 Task: Create a board button that moves each card to list "Trello first" on board "Progress report" and set the due now.
Action: Mouse moved to (1274, 78)
Screenshot: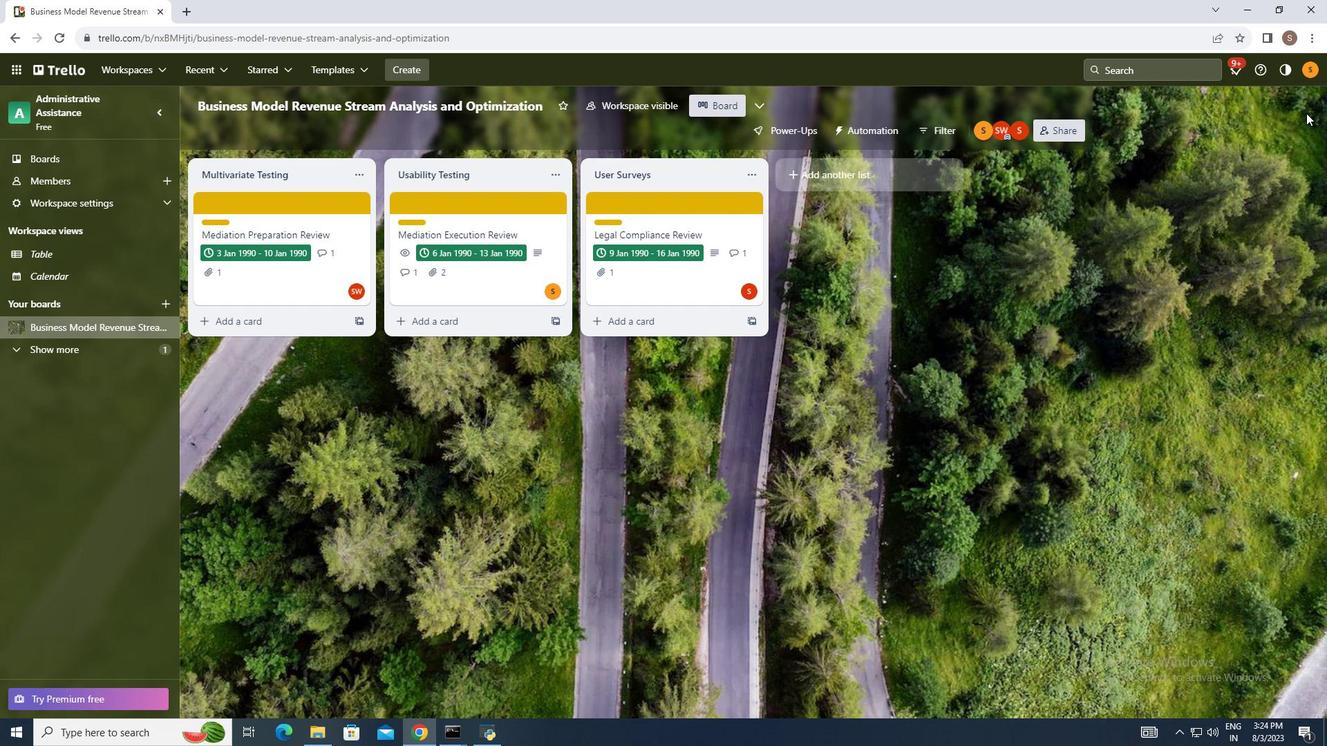 
Action: Mouse pressed left at (1274, 78)
Screenshot: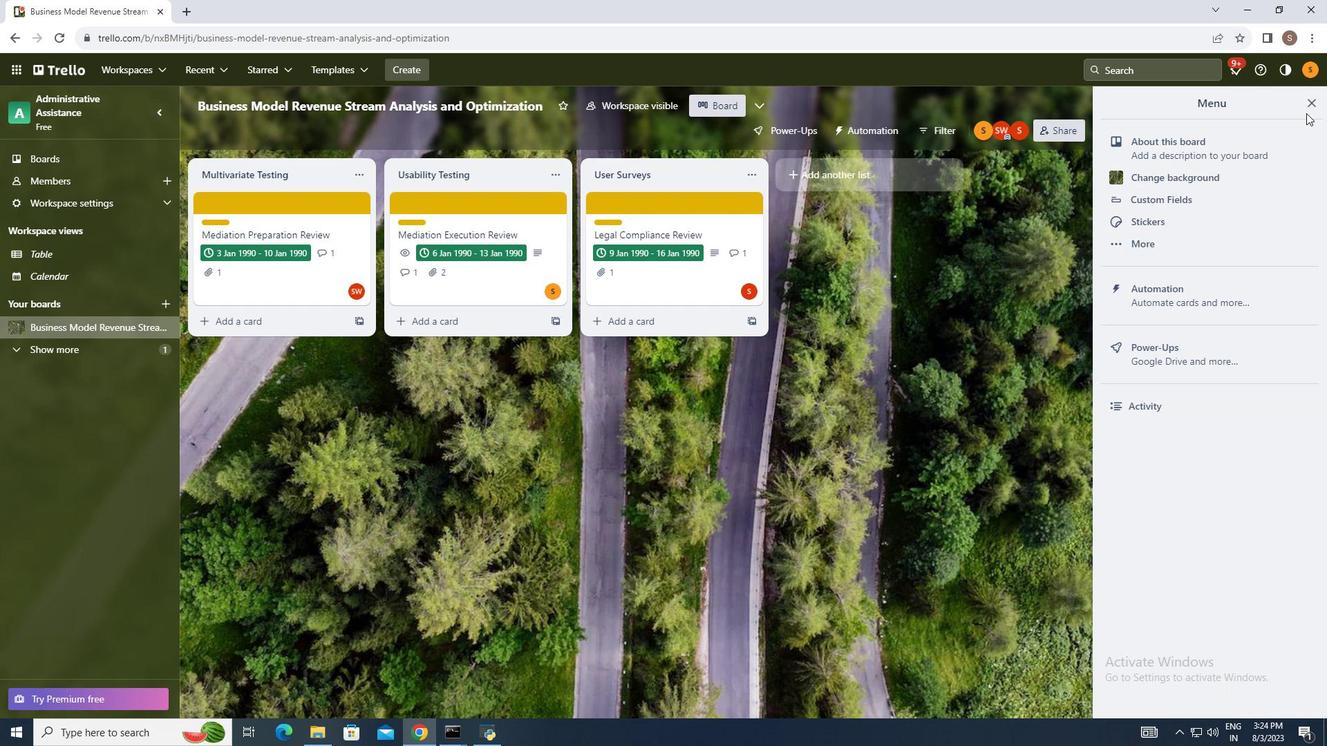 
Action: Mouse moved to (1193, 266)
Screenshot: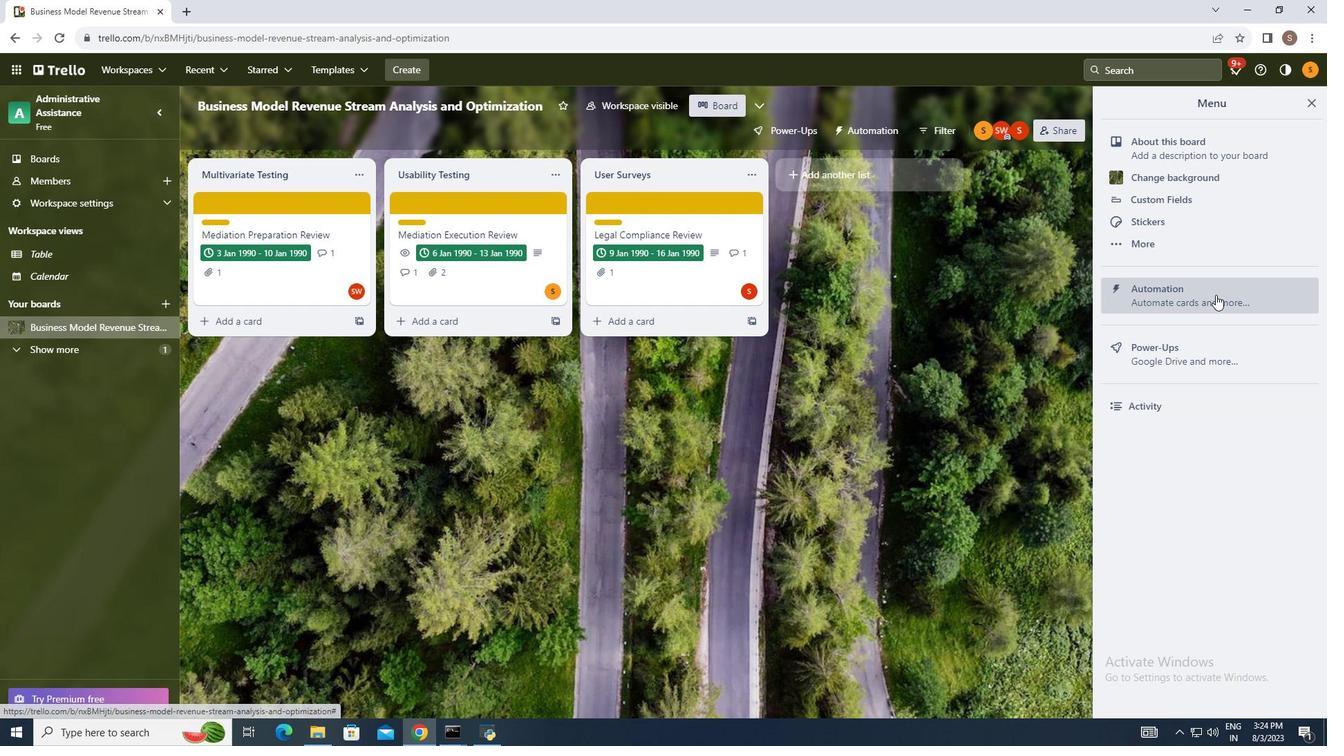 
Action: Mouse pressed left at (1193, 266)
Screenshot: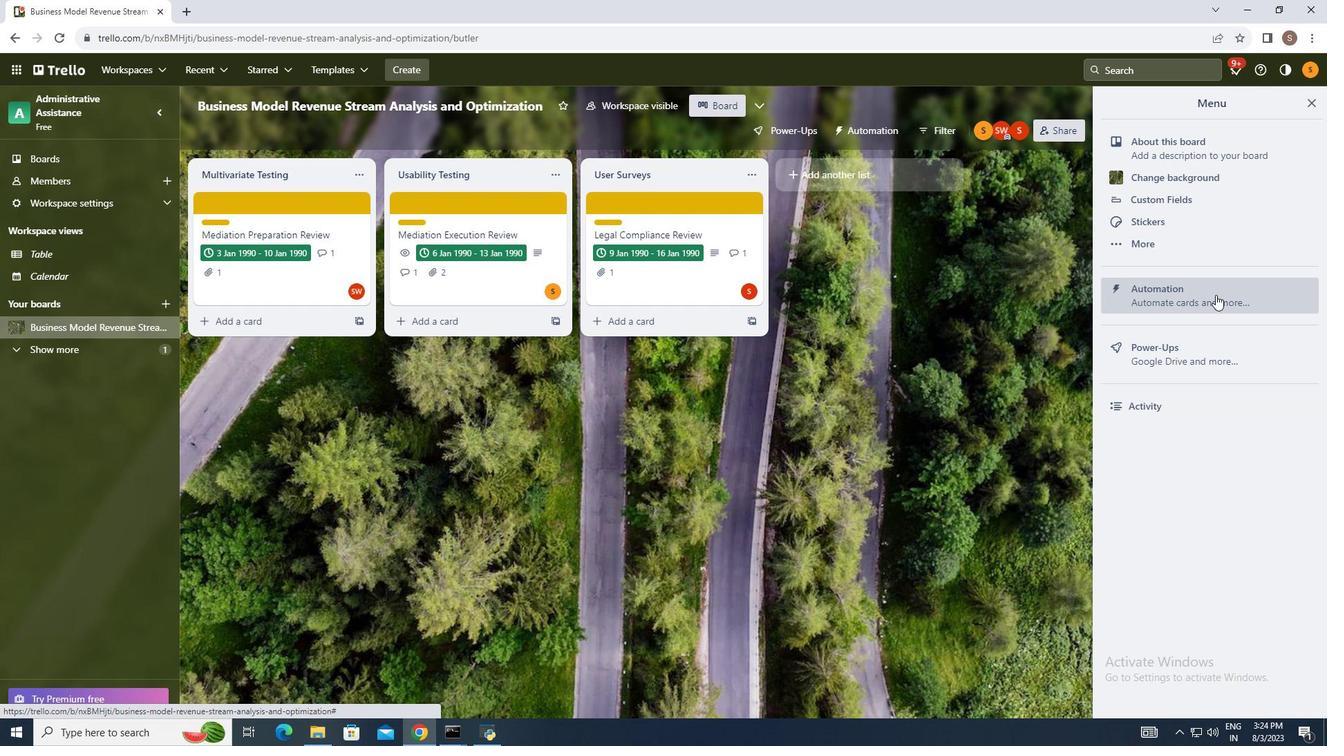 
Action: Mouse moved to (346, 367)
Screenshot: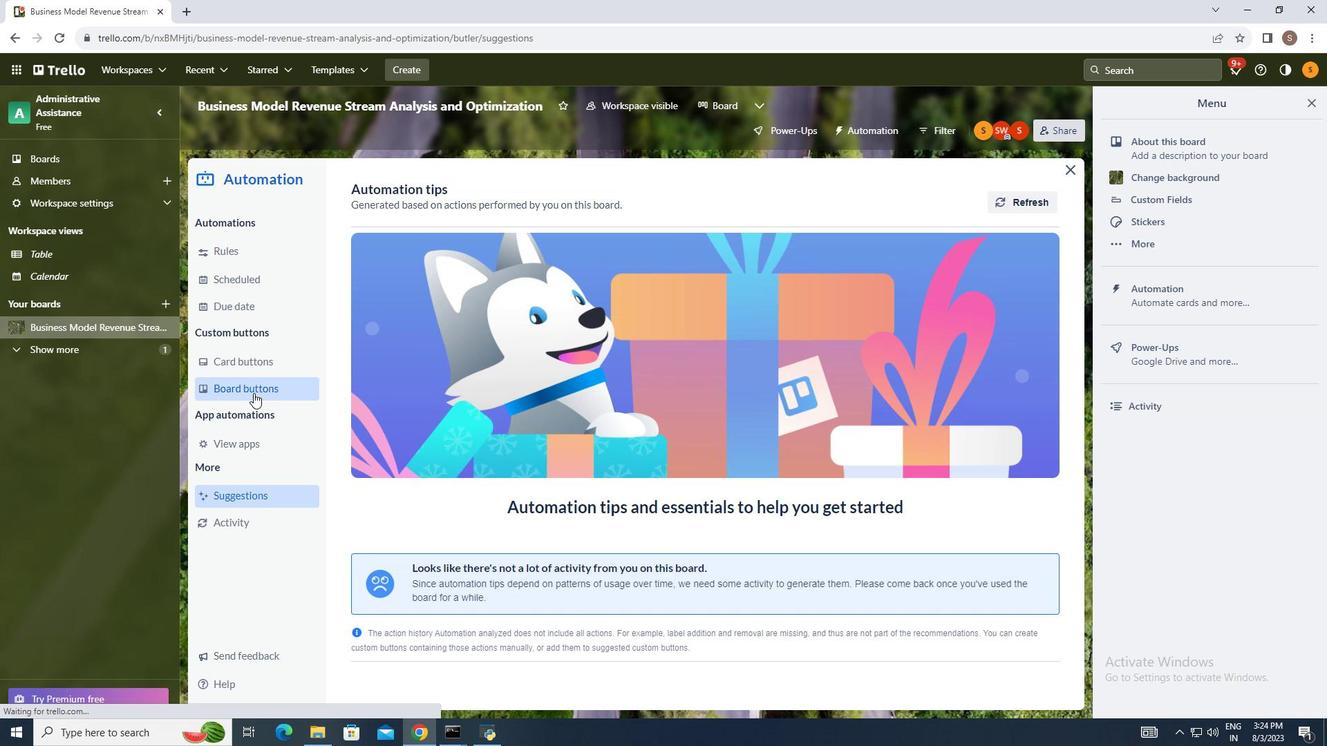 
Action: Mouse pressed left at (346, 367)
Screenshot: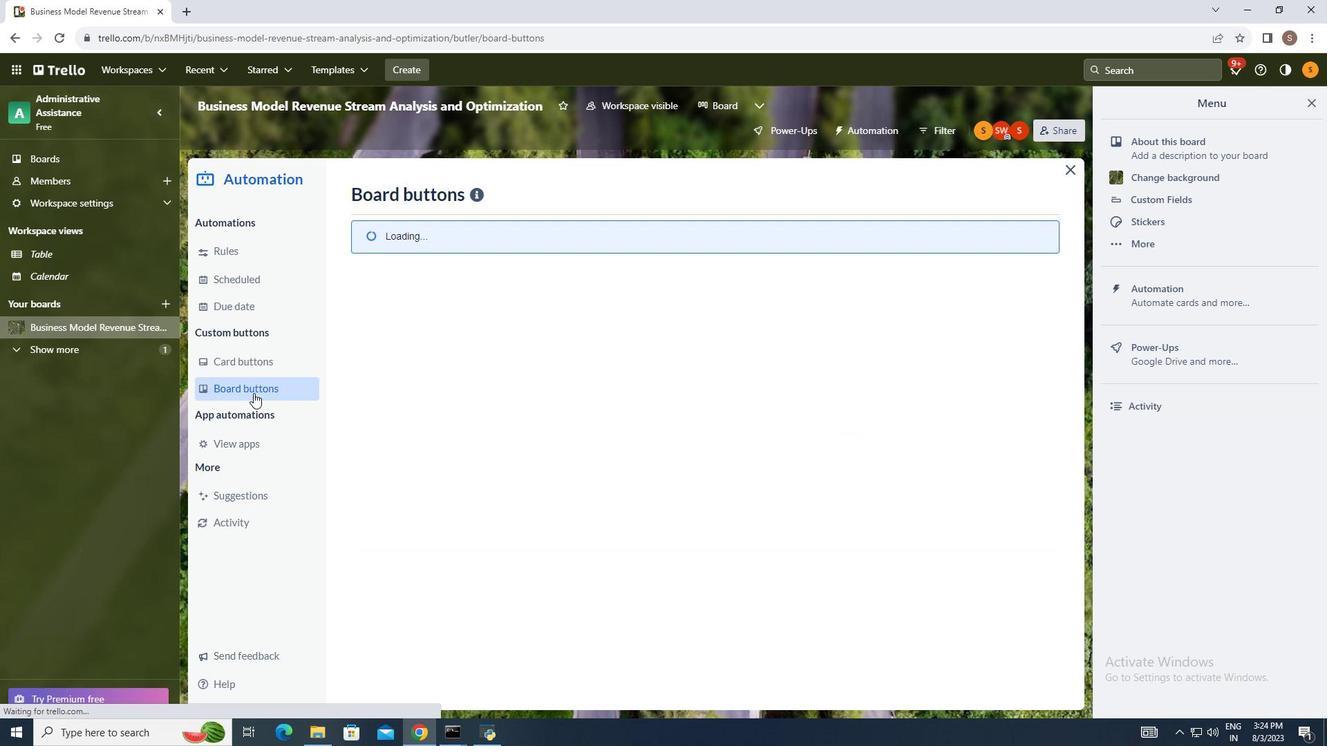 
Action: Mouse moved to (1013, 159)
Screenshot: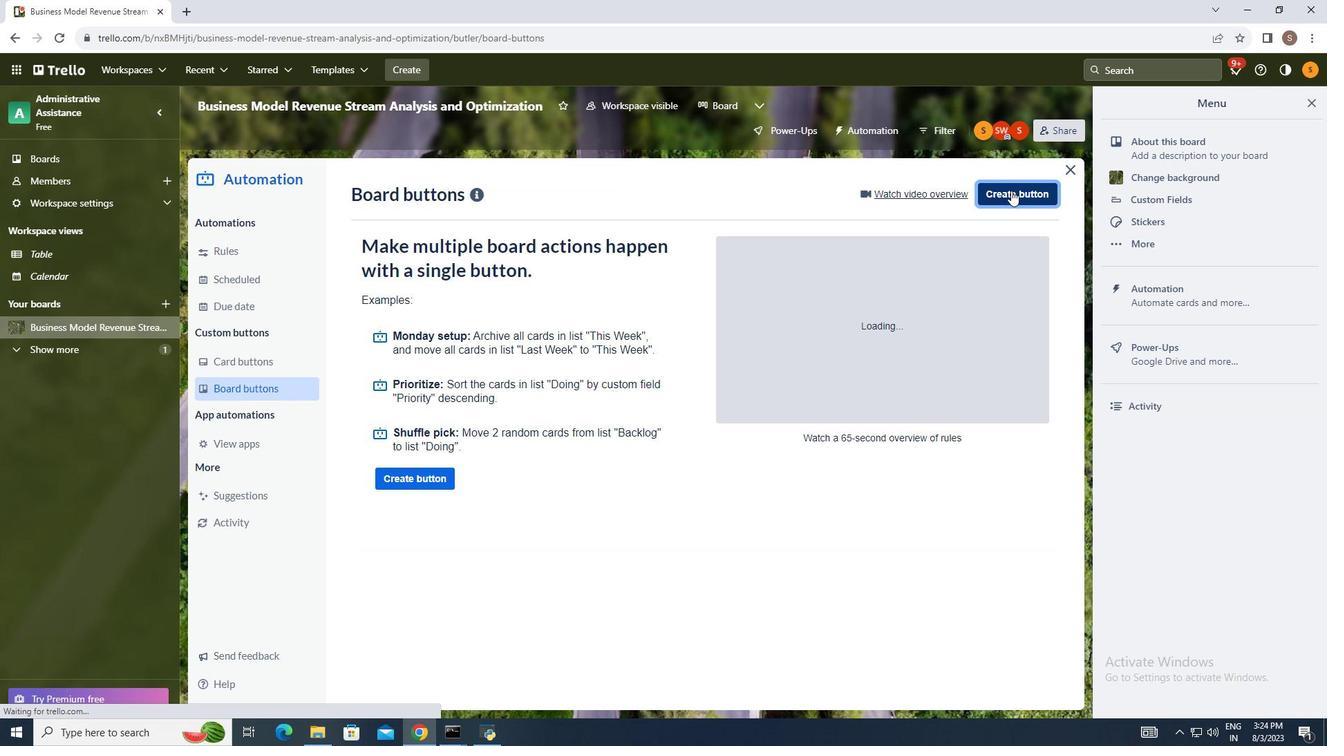 
Action: Mouse pressed left at (1013, 159)
Screenshot: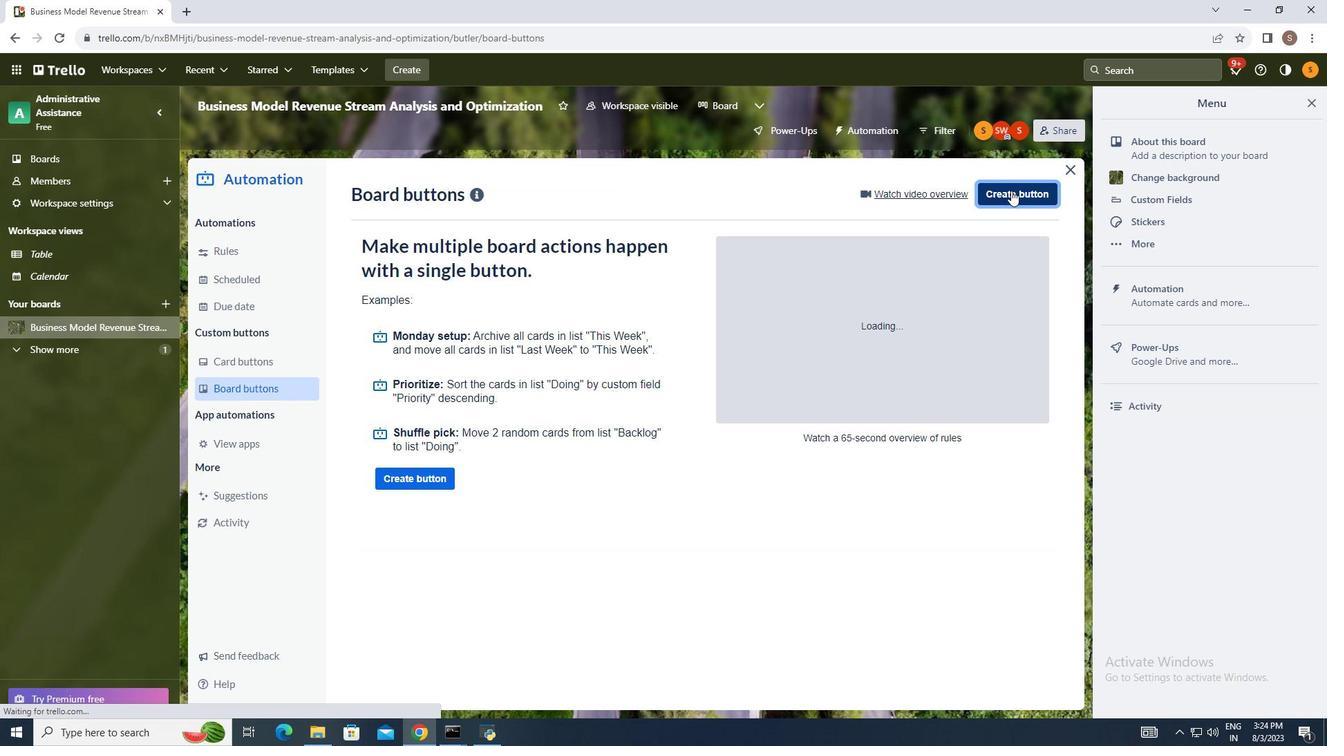 
Action: Mouse moved to (751, 352)
Screenshot: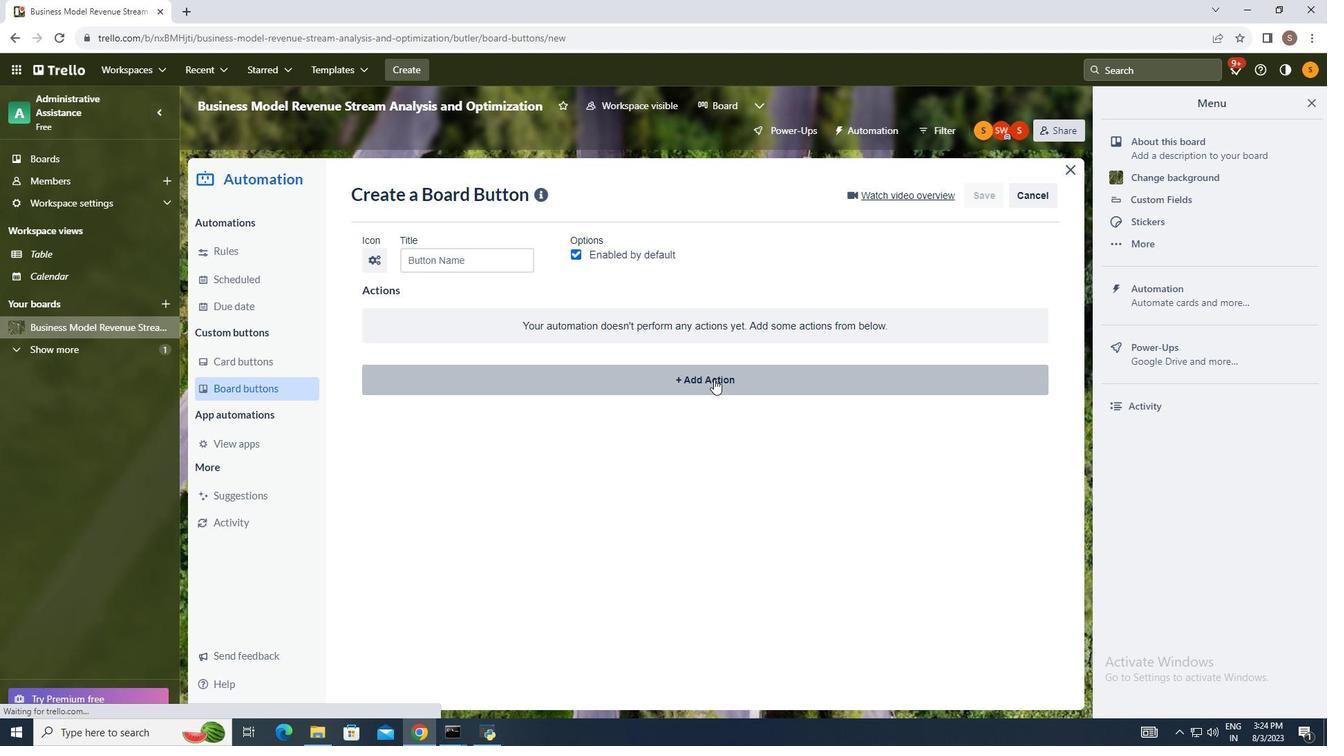 
Action: Mouse pressed left at (751, 352)
Screenshot: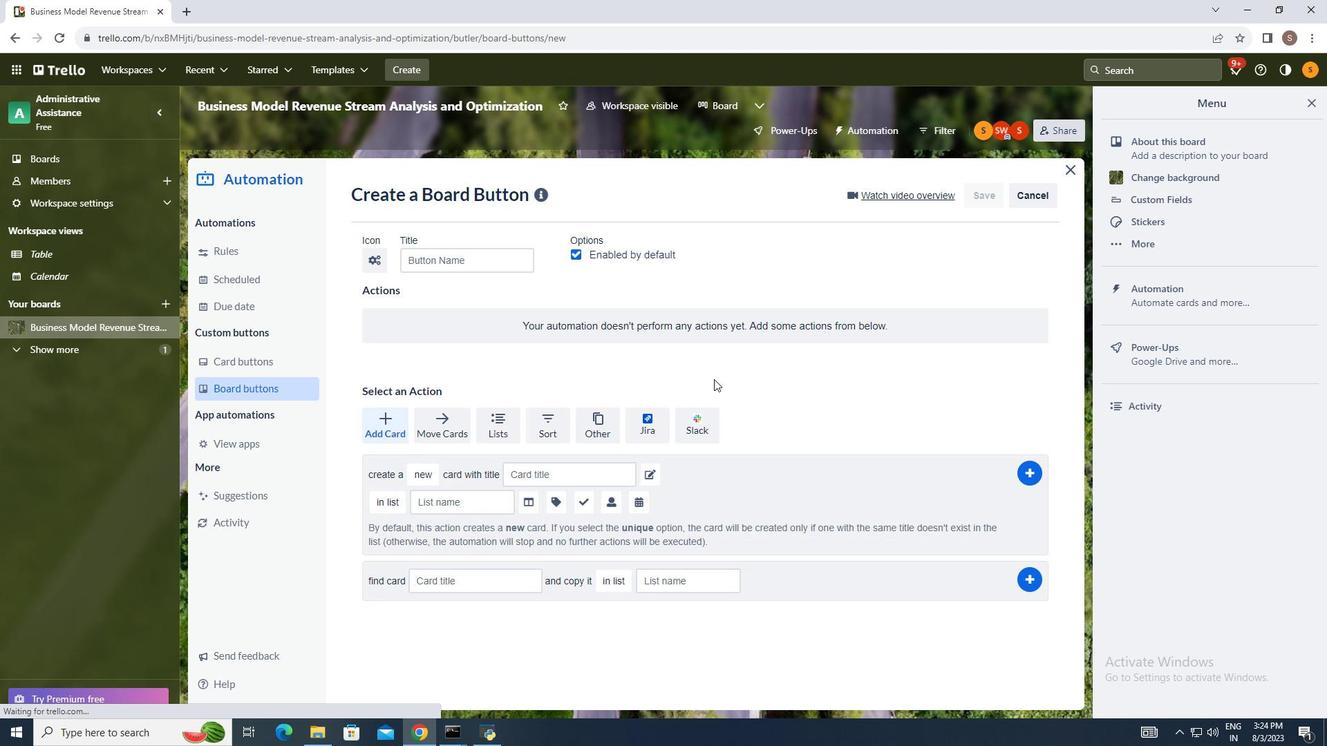 
Action: Mouse moved to (513, 397)
Screenshot: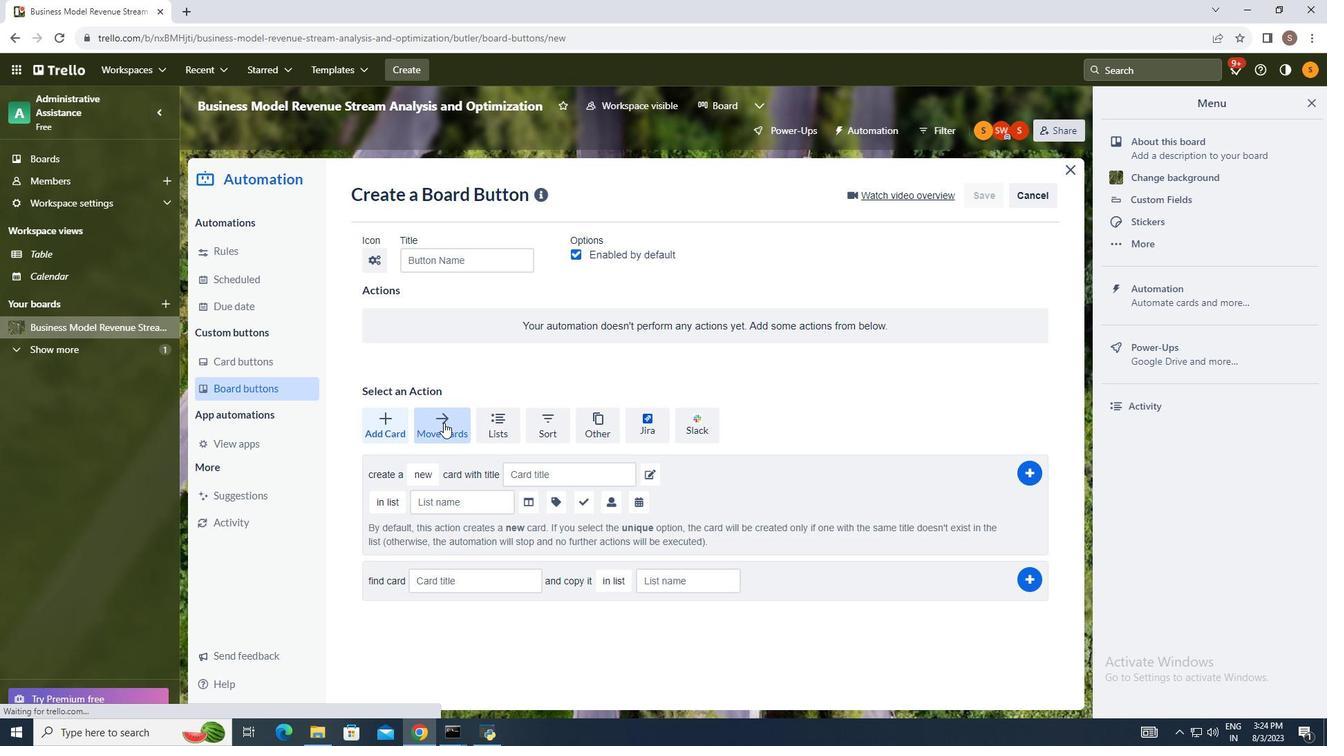 
Action: Mouse pressed left at (513, 397)
Screenshot: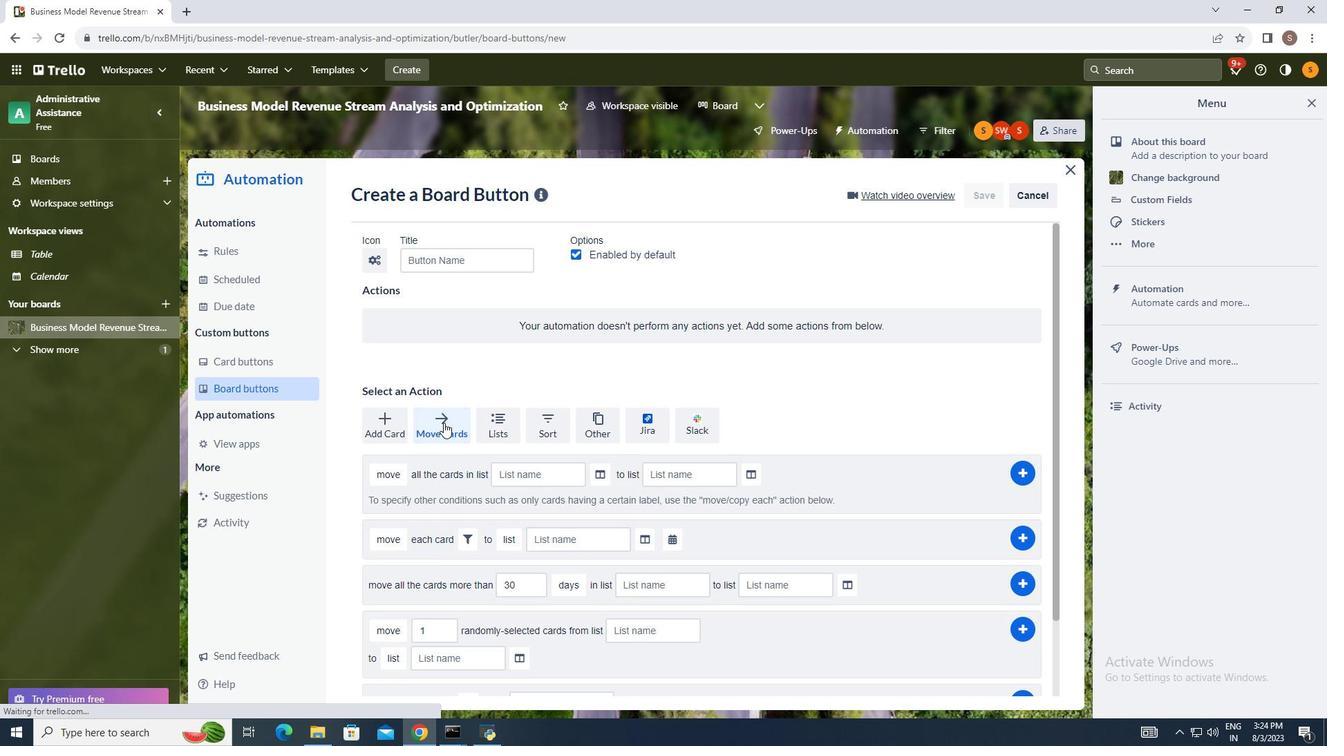 
Action: Mouse moved to (438, 458)
Screenshot: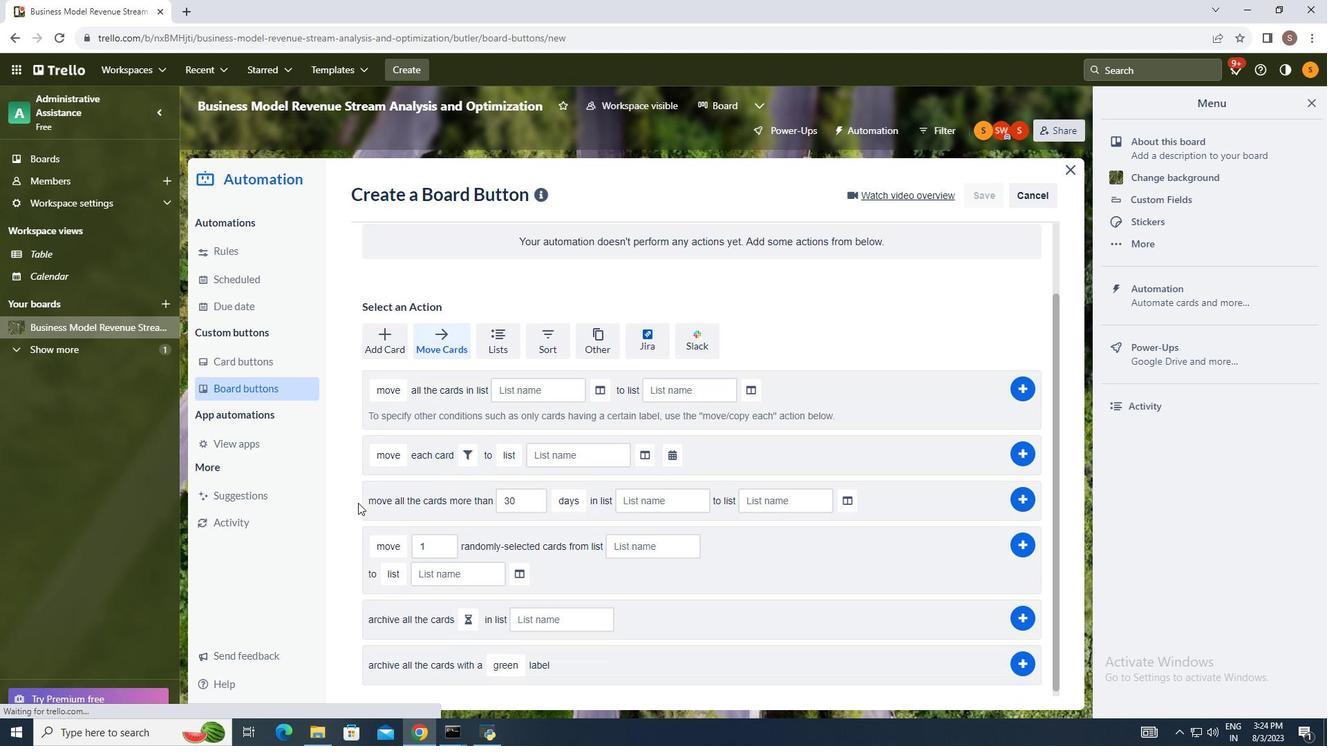 
Action: Mouse scrolled (438, 457) with delta (0, 0)
Screenshot: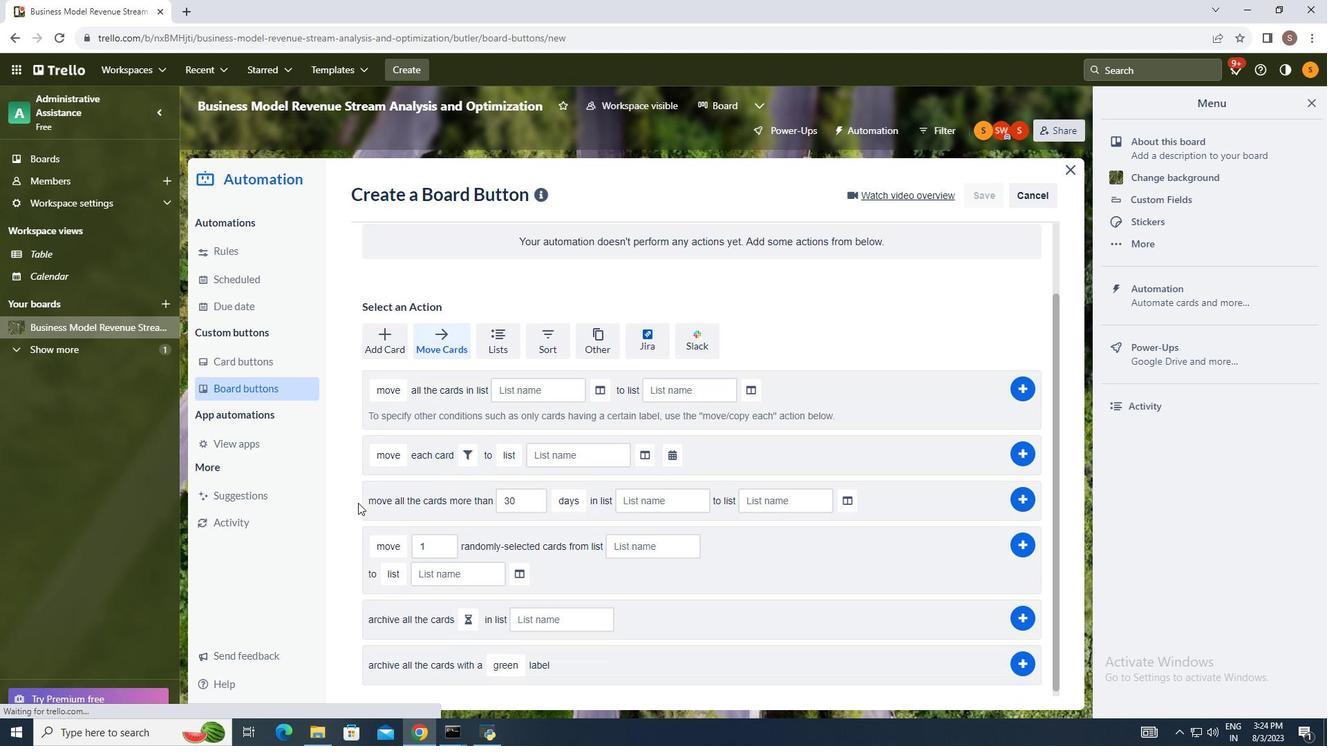 
Action: Mouse moved to (437, 468)
Screenshot: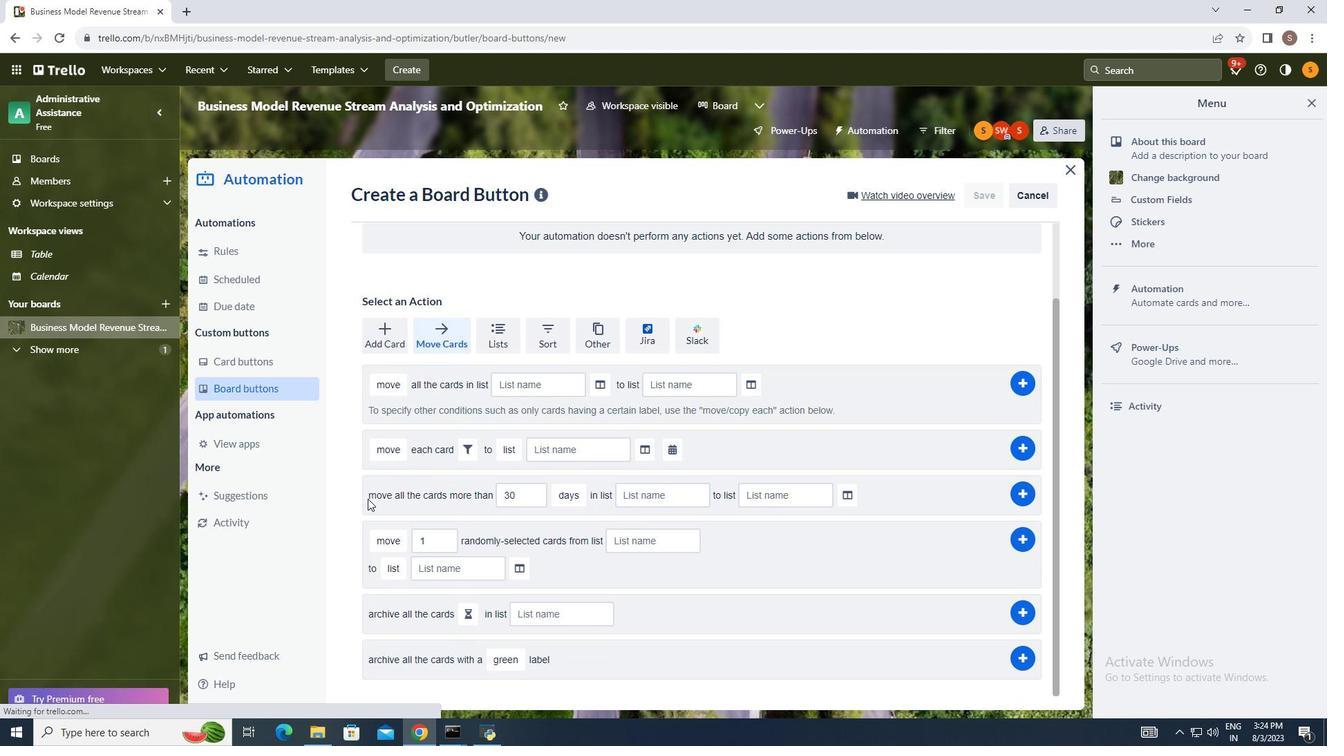 
Action: Mouse scrolled (437, 467) with delta (0, 0)
Screenshot: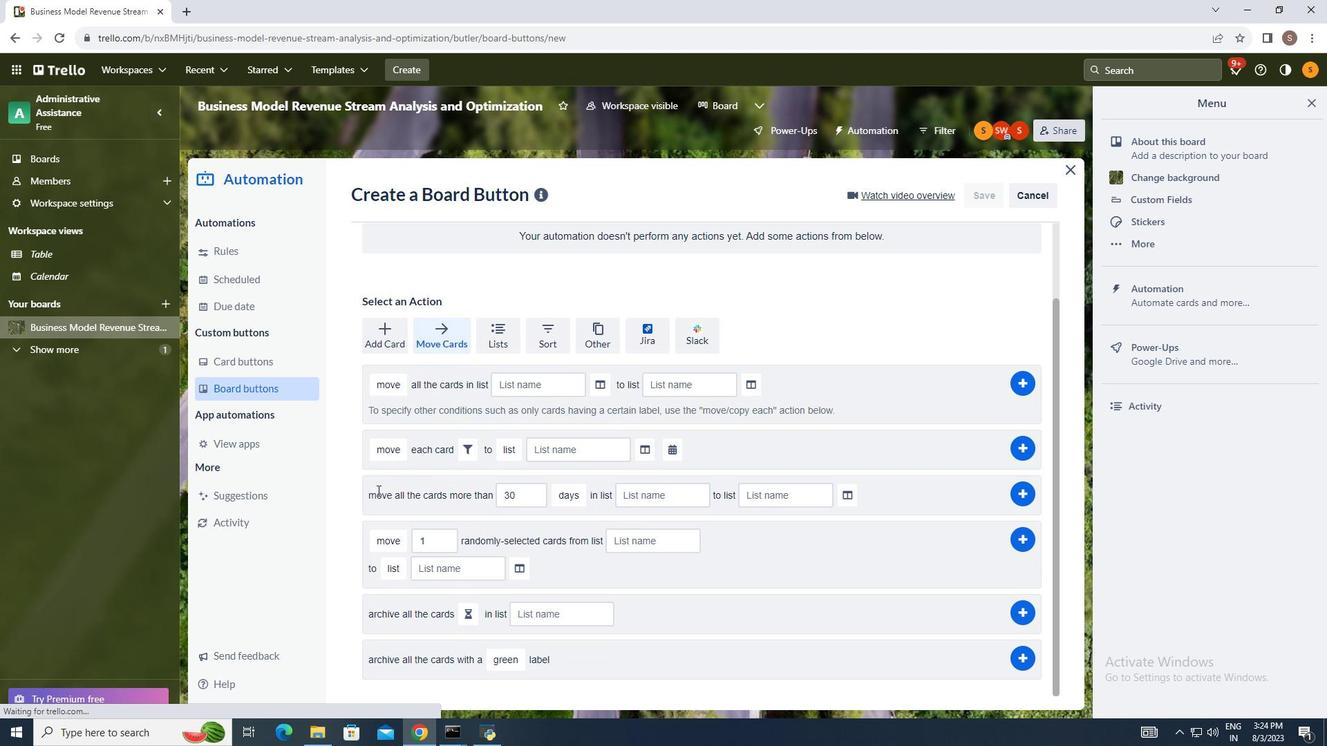 
Action: Mouse moved to (465, 424)
Screenshot: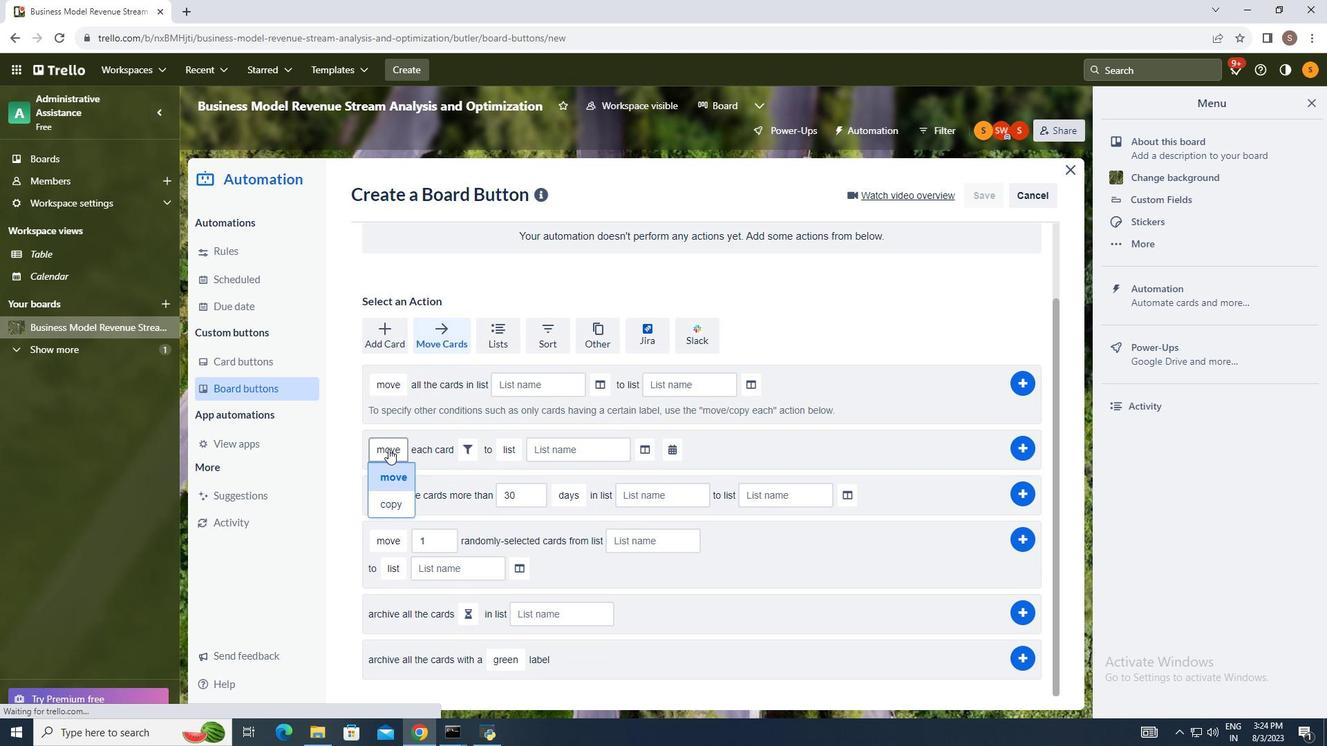 
Action: Mouse pressed left at (465, 424)
Screenshot: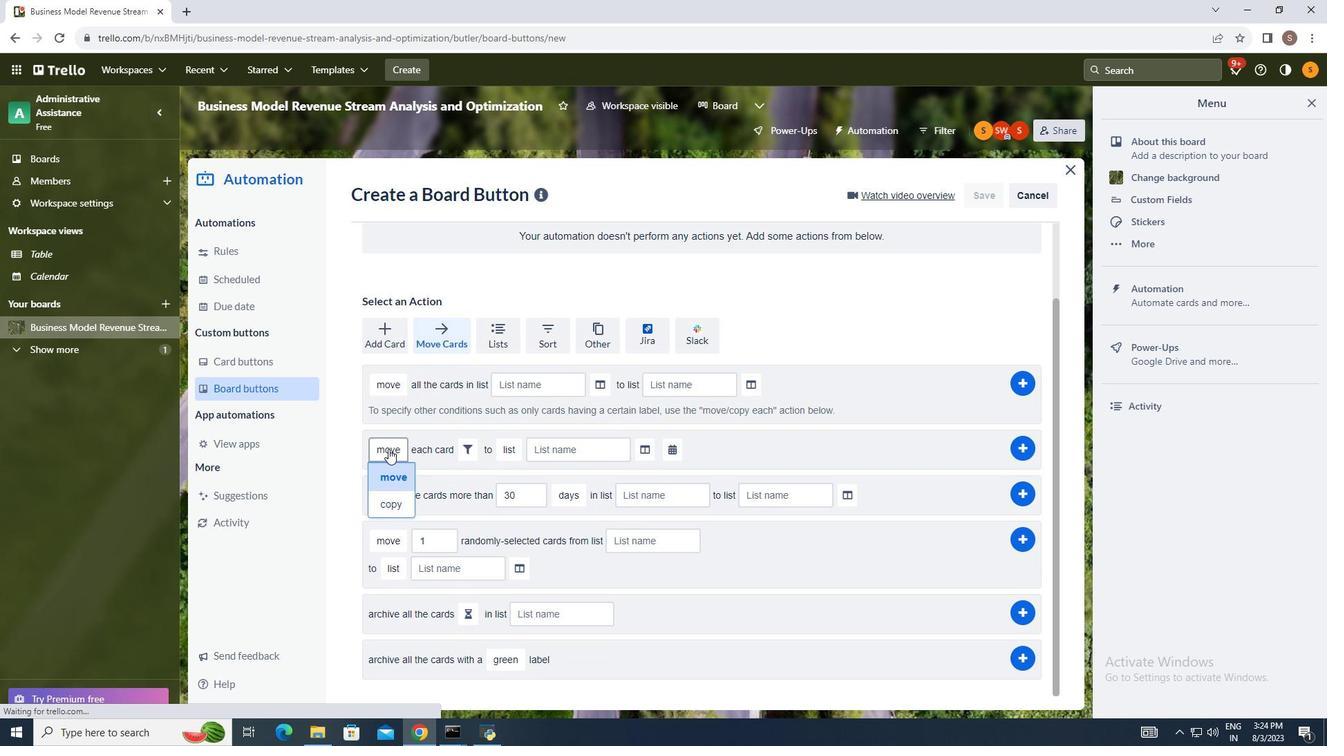 
Action: Mouse moved to (467, 448)
Screenshot: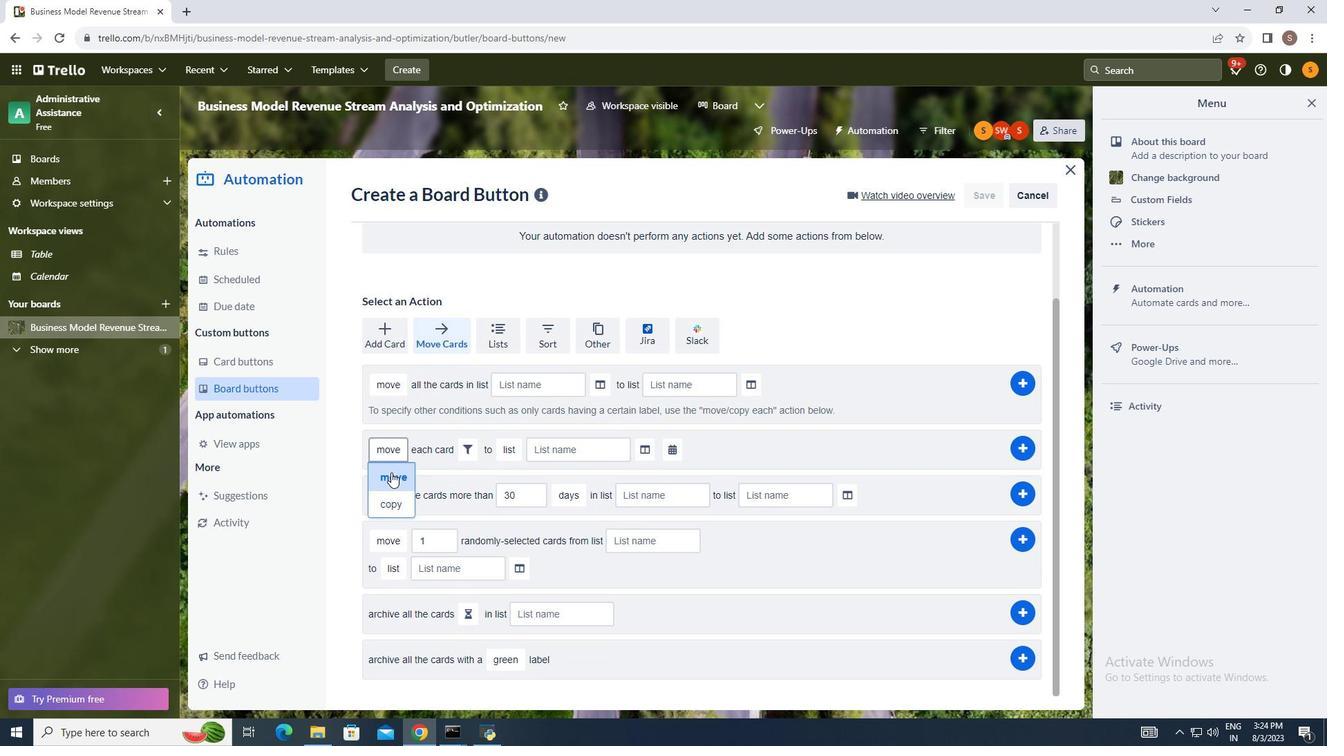 
Action: Mouse pressed left at (467, 448)
Screenshot: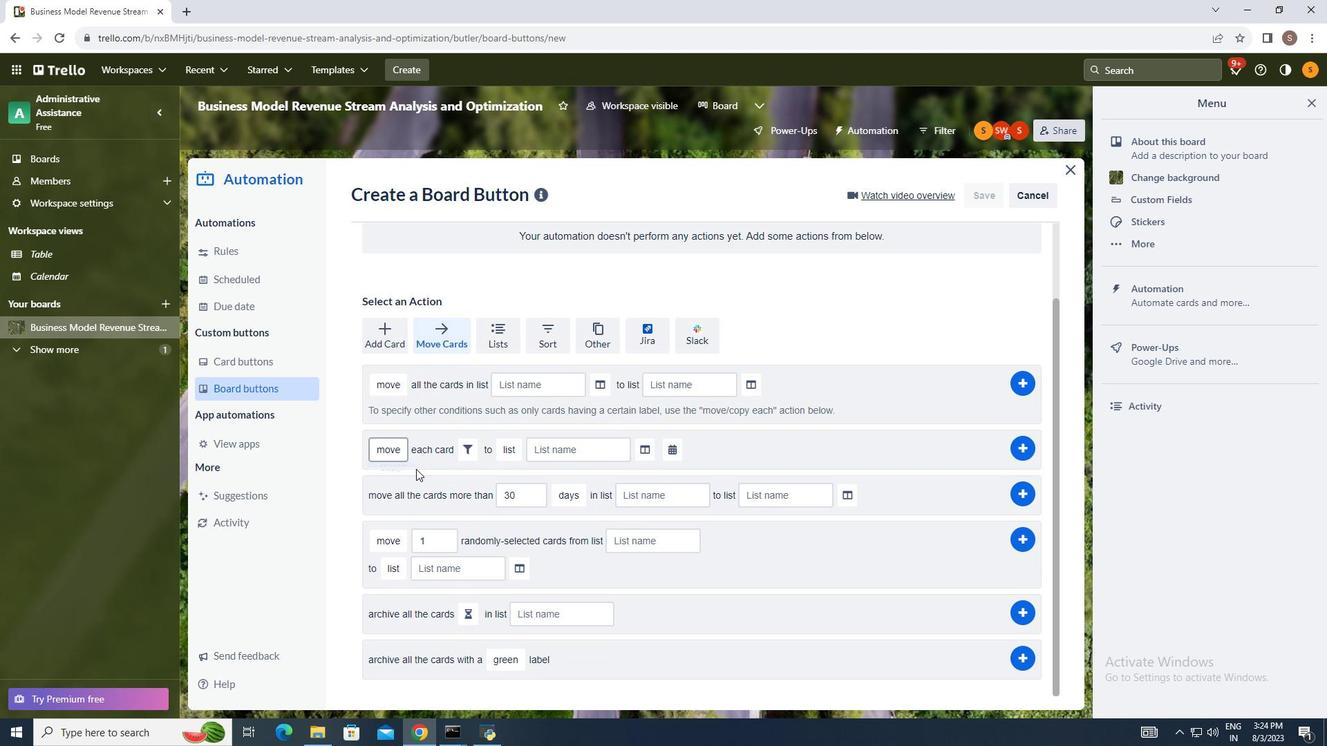 
Action: Mouse moved to (615, 425)
Screenshot: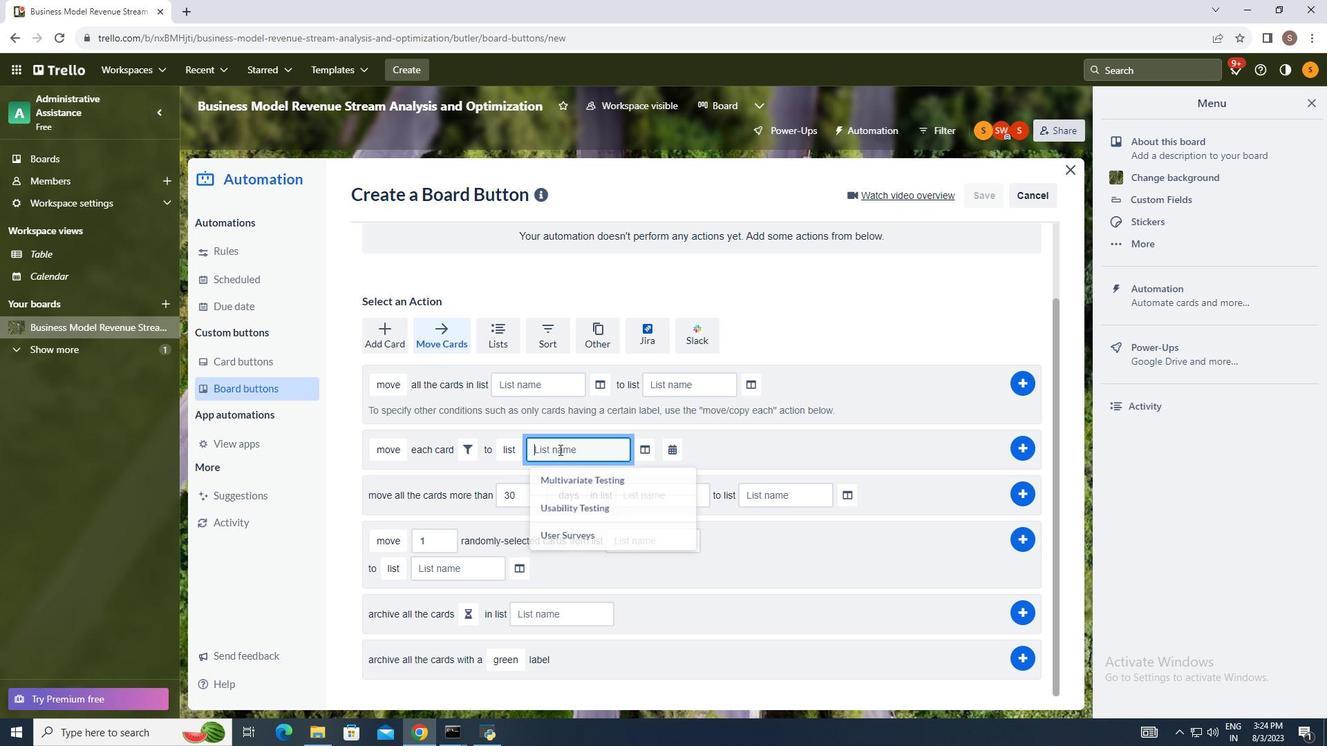 
Action: Mouse pressed left at (615, 425)
Screenshot: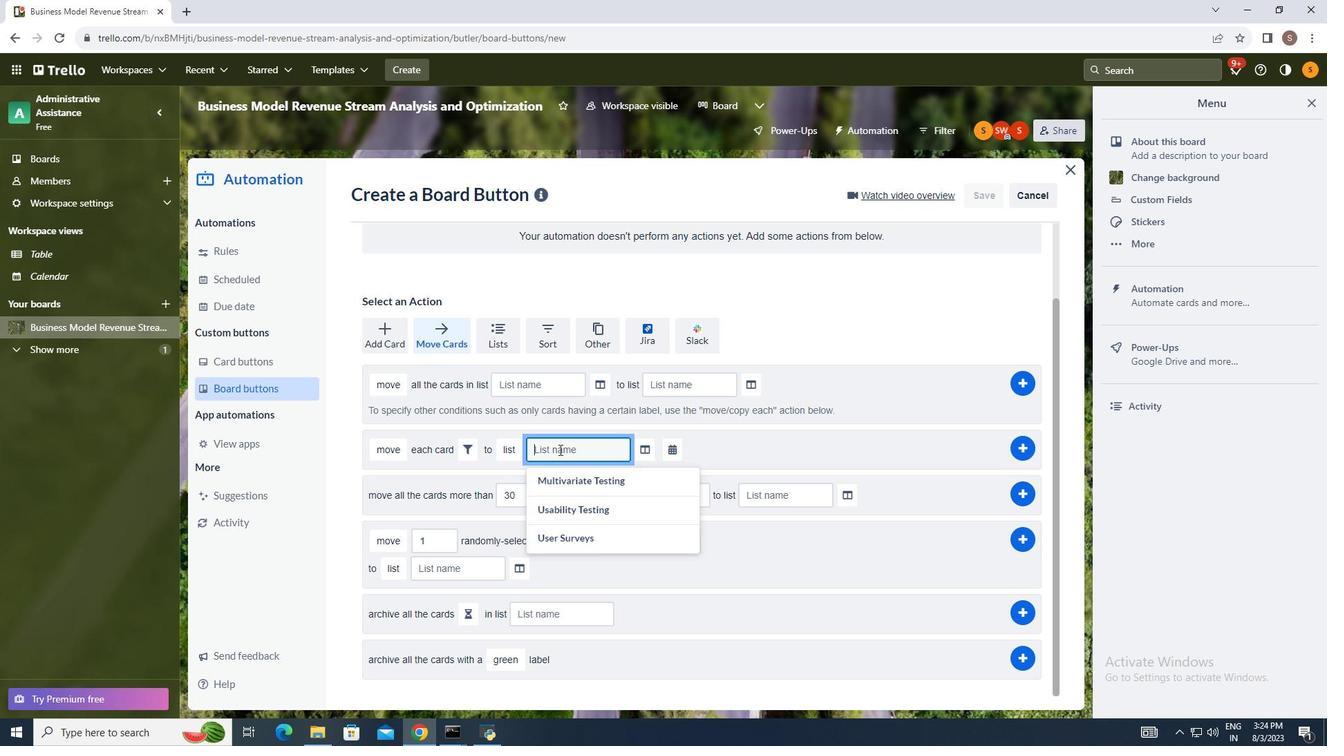 
Action: Mouse moved to (571, 426)
Screenshot: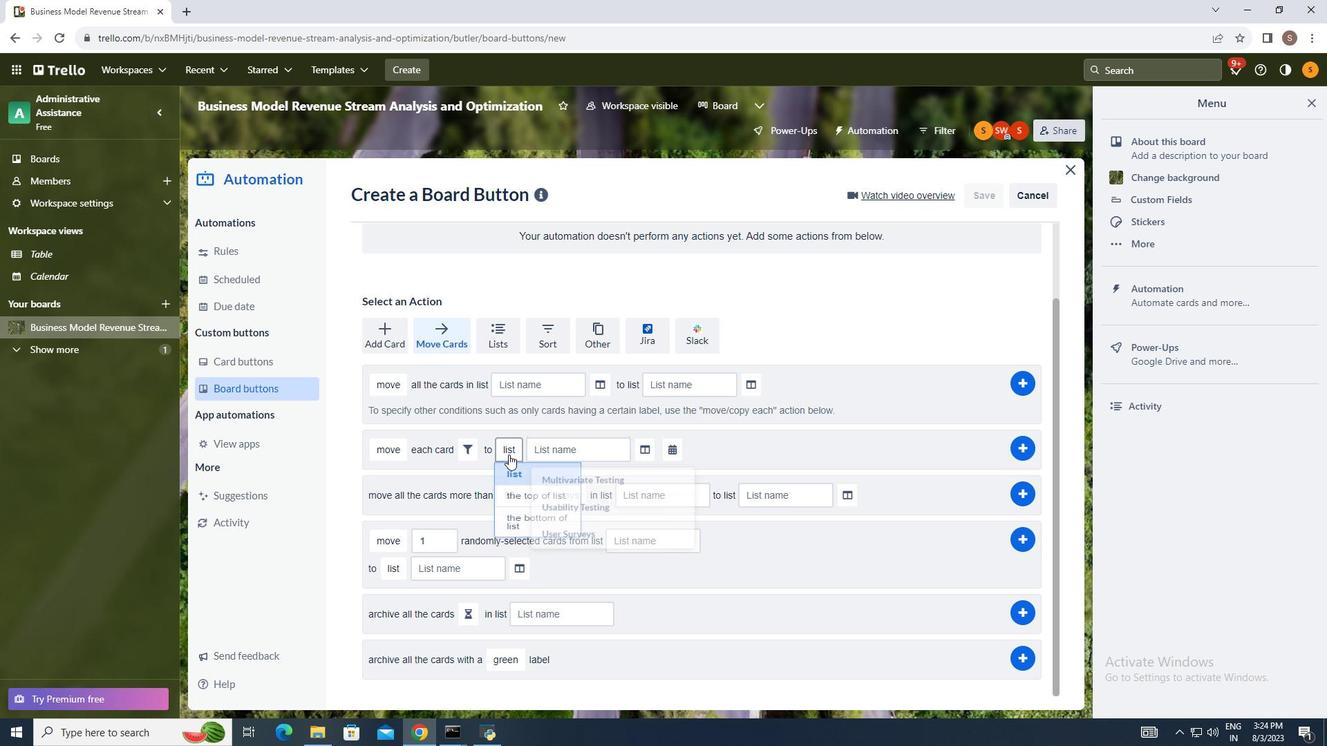 
Action: Mouse pressed left at (571, 426)
Screenshot: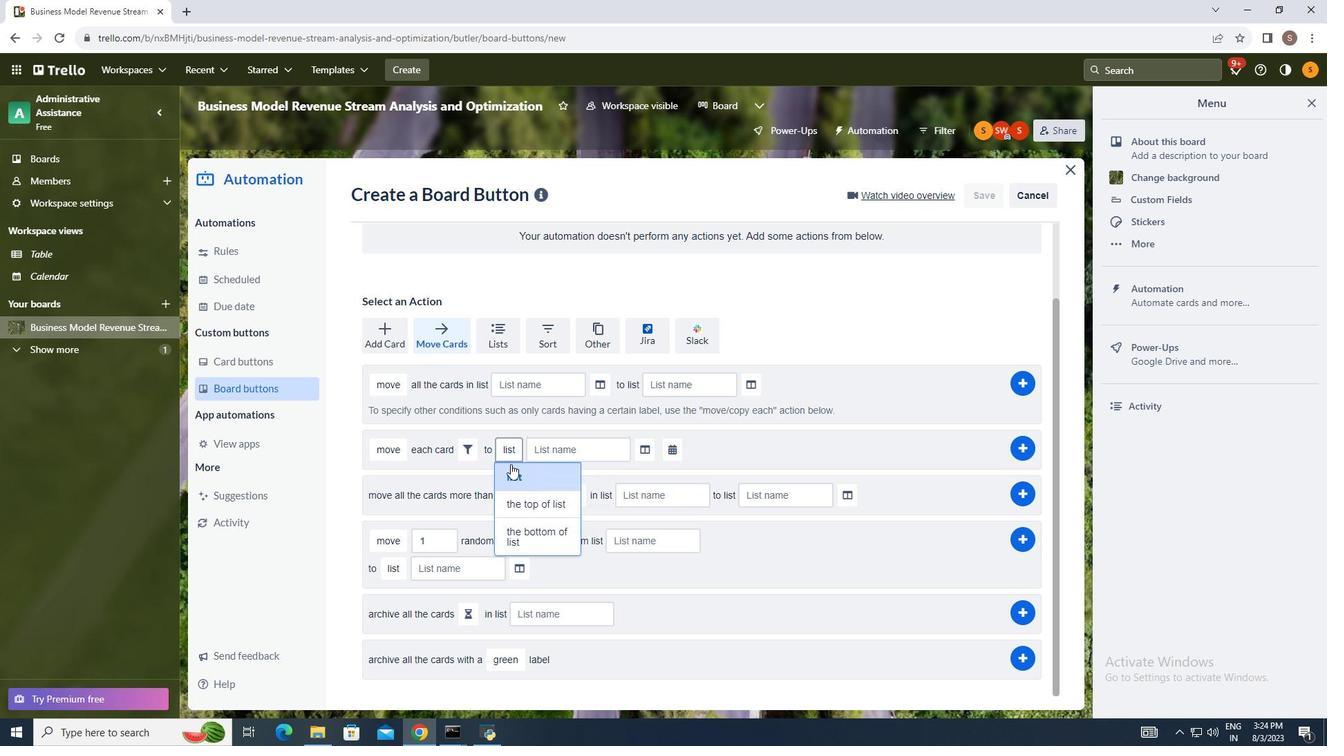 
Action: Mouse moved to (578, 450)
Screenshot: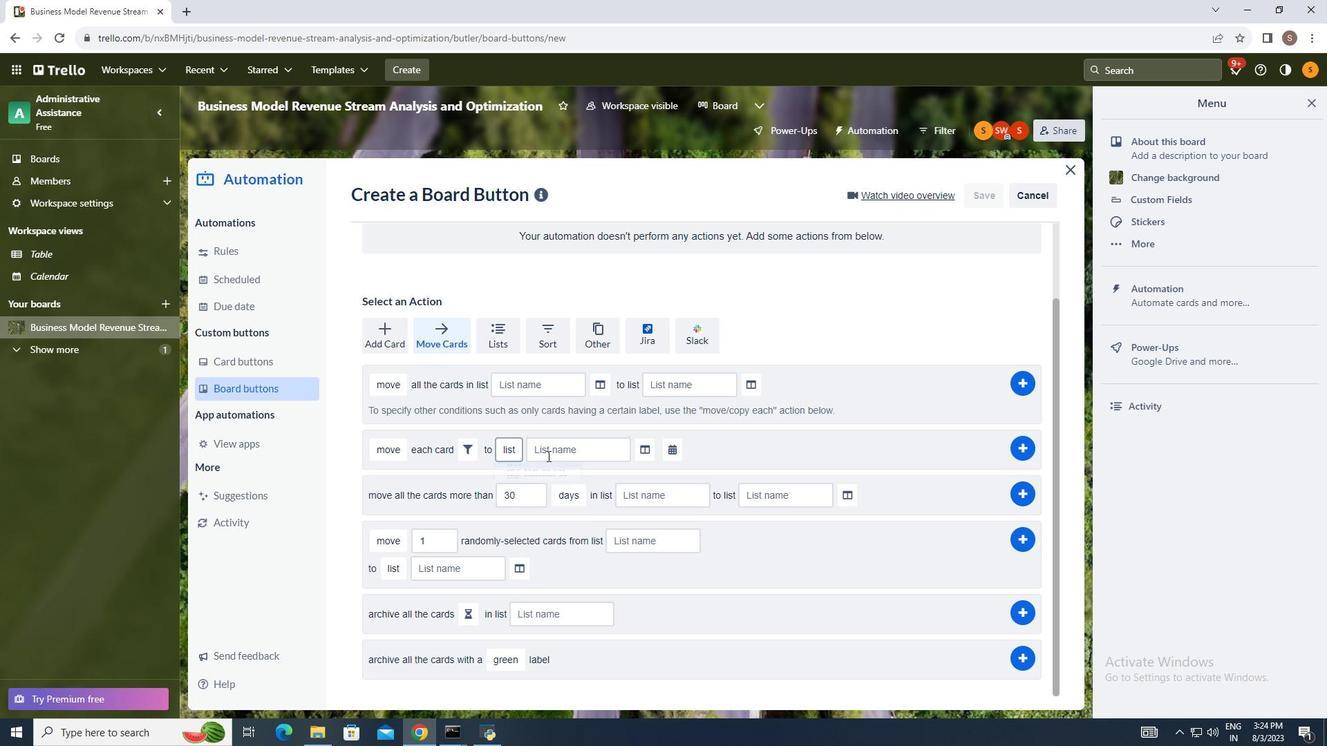
Action: Mouse pressed left at (578, 450)
Screenshot: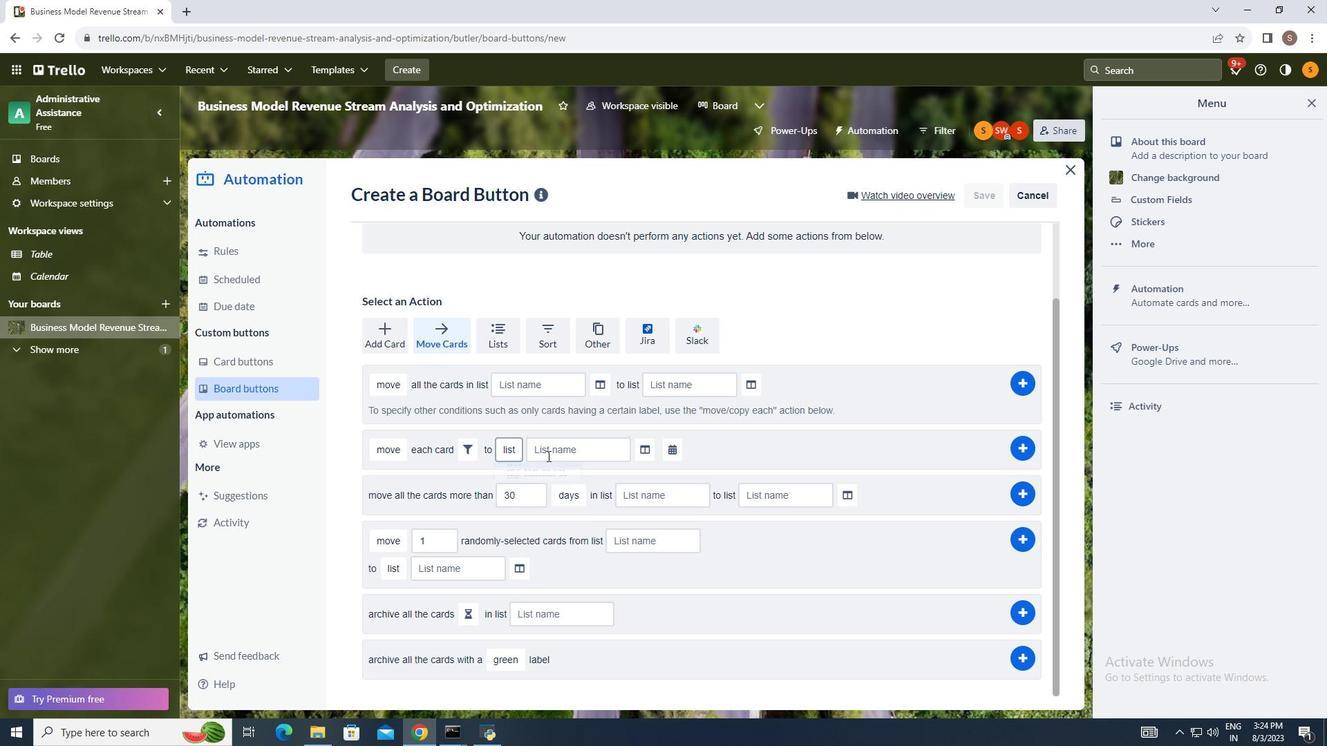 
Action: Mouse moved to (607, 426)
Screenshot: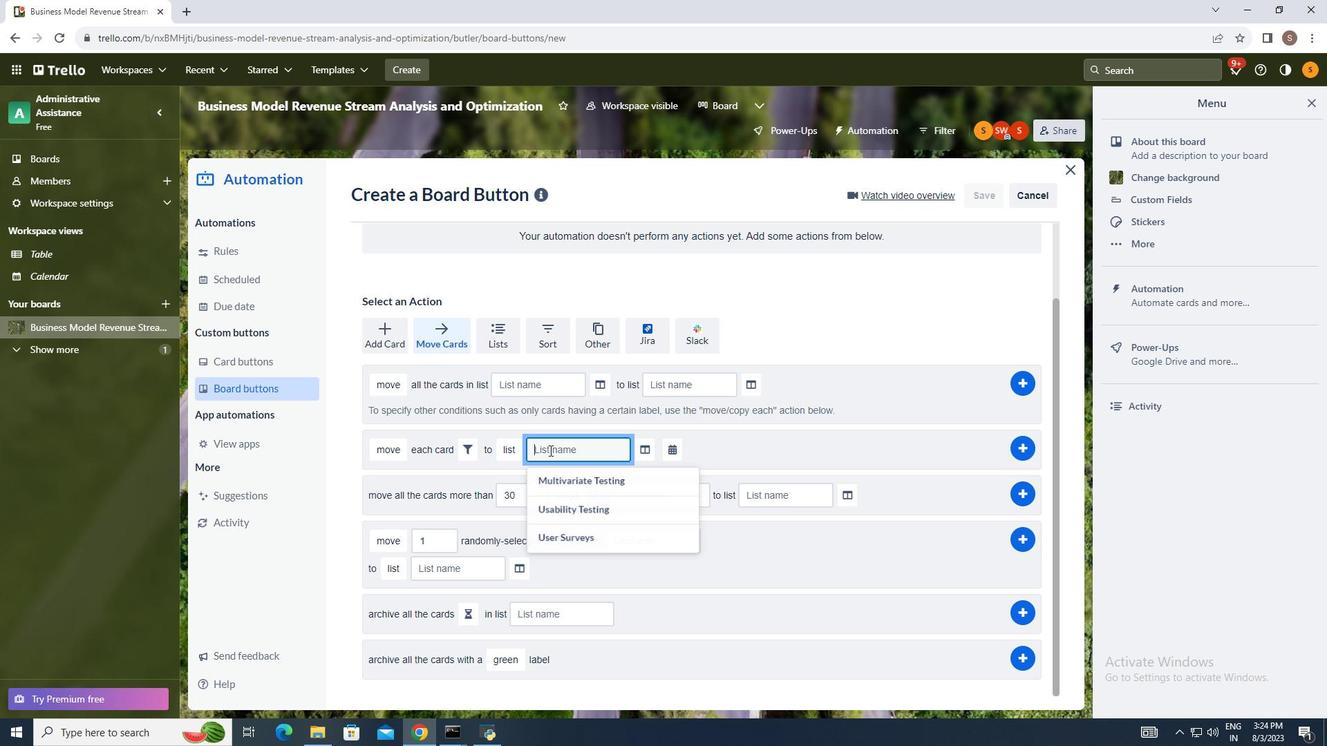 
Action: Mouse pressed left at (607, 426)
Screenshot: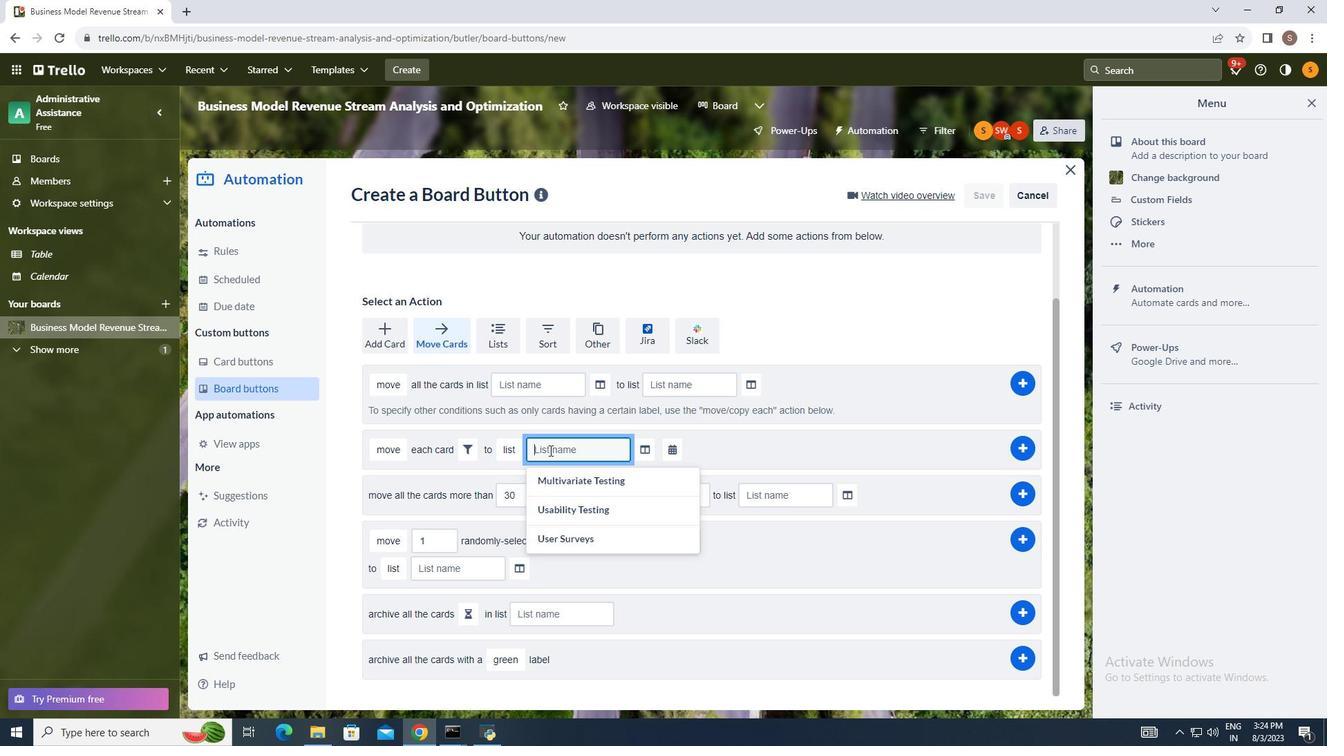 
Action: Key pressed <Key.shift_r>Trello<Key.space>first
Screenshot: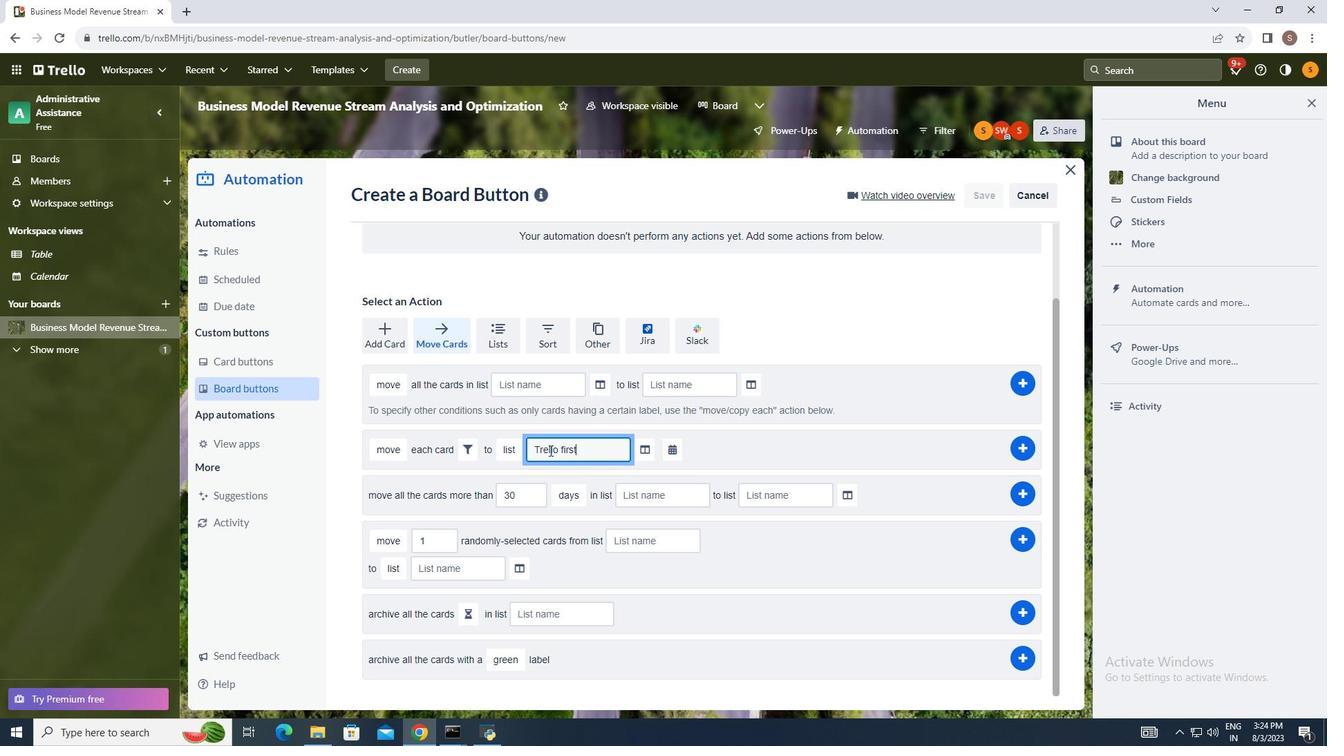 
Action: Mouse moved to (693, 426)
Screenshot: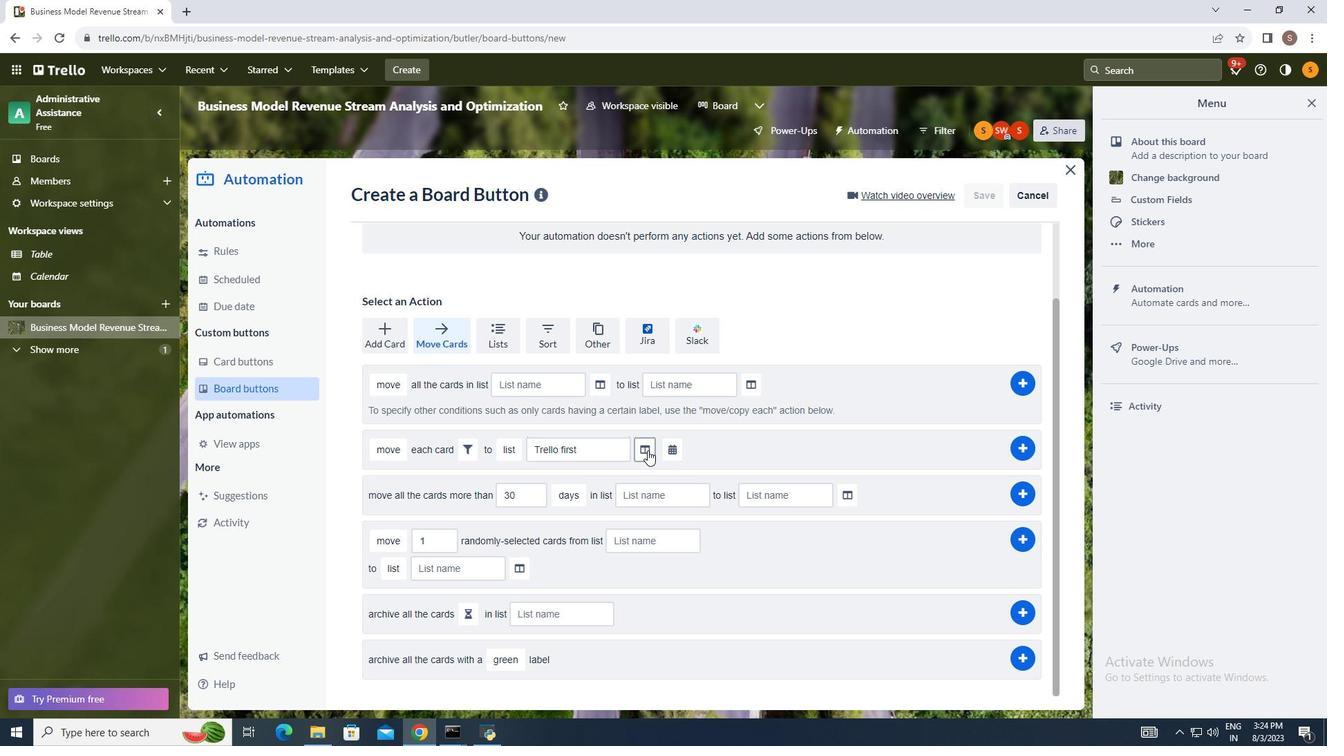 
Action: Mouse pressed left at (693, 426)
Screenshot: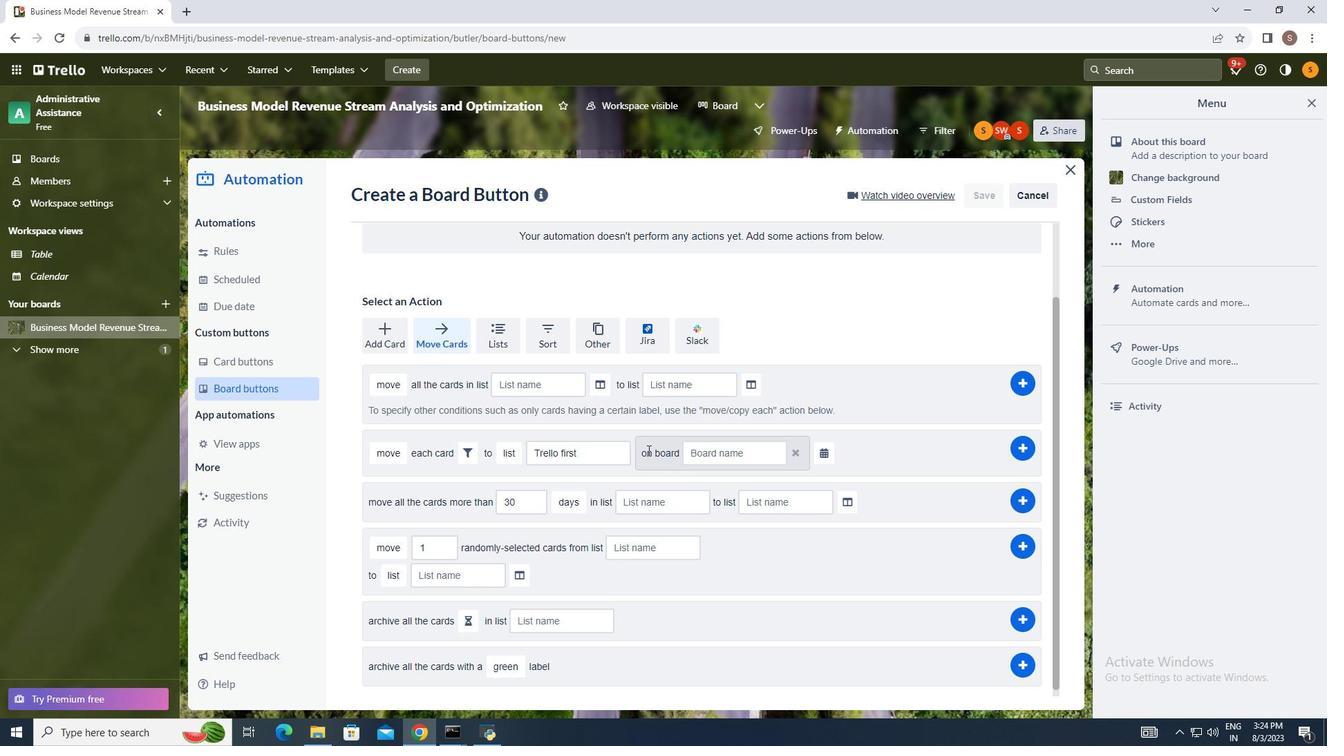 
Action: Mouse moved to (756, 428)
Screenshot: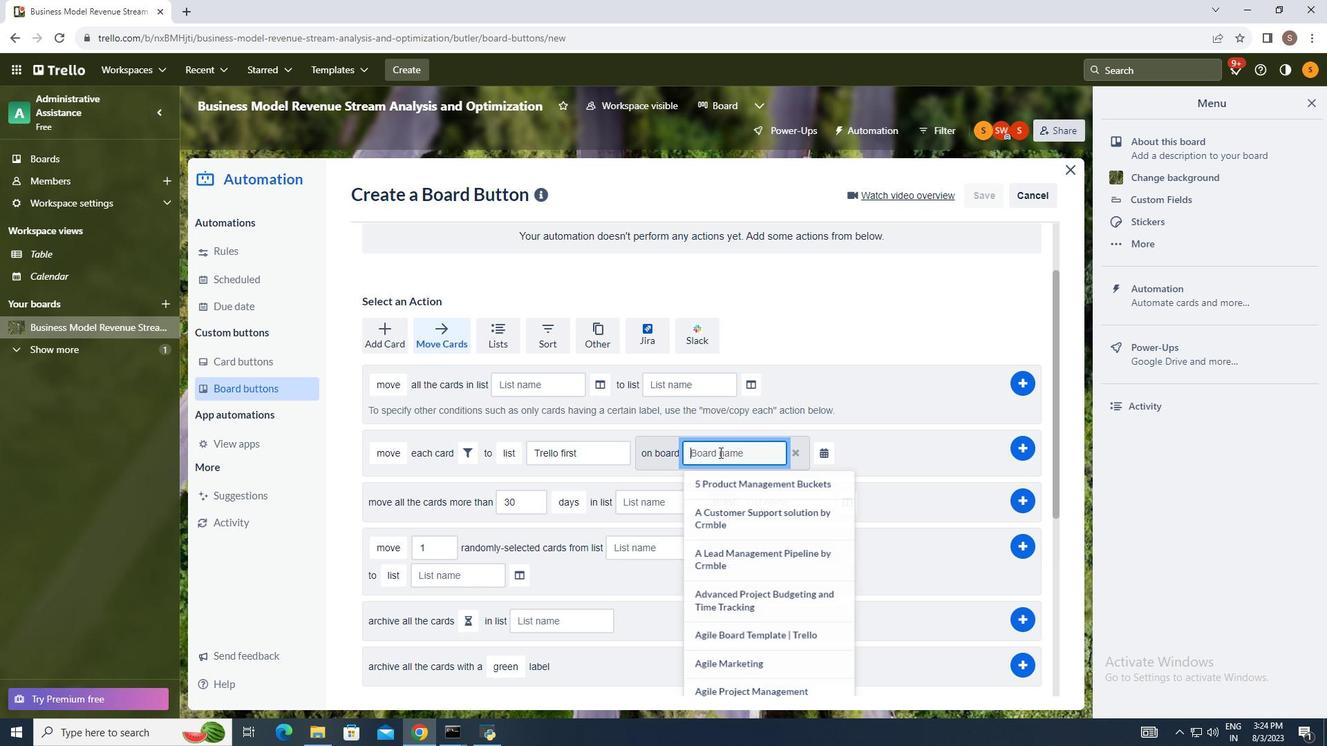 
Action: Mouse pressed left at (756, 428)
Screenshot: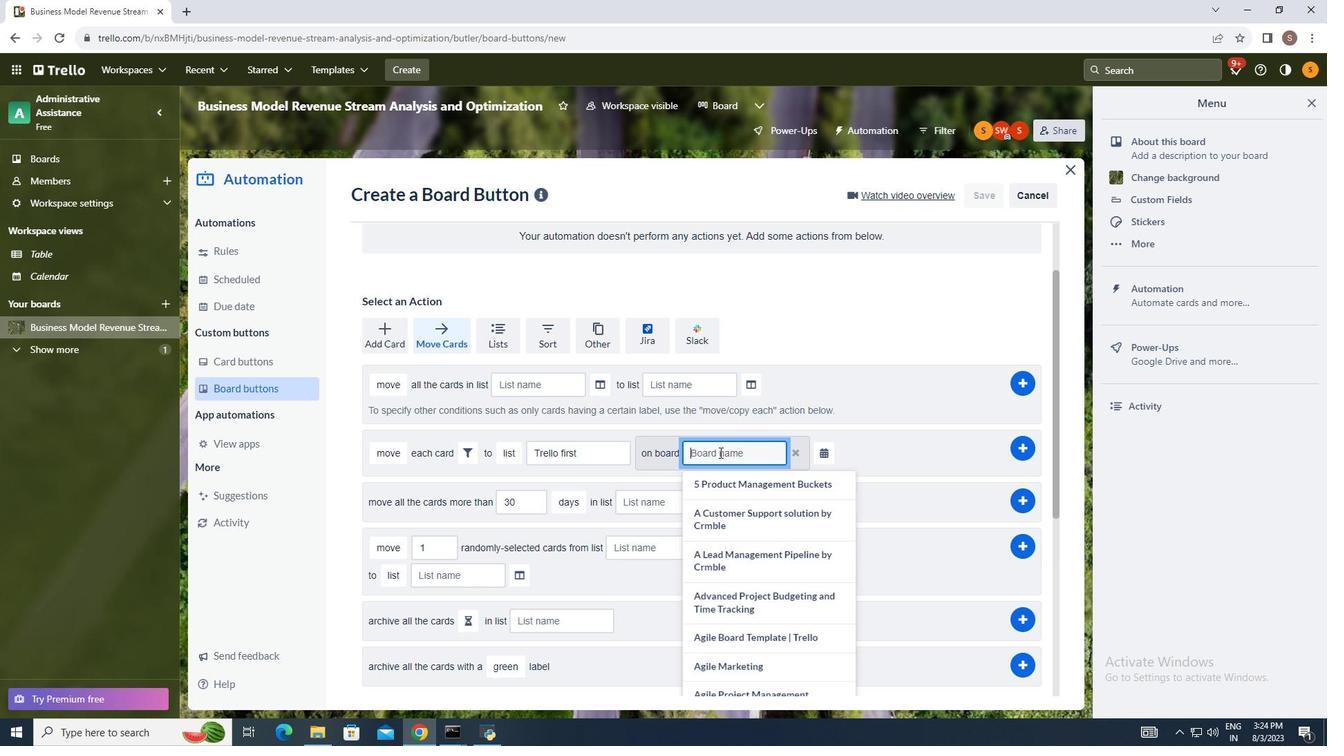 
Action: Key pressed <Key.shift>Progress<Key.space>report
Screenshot: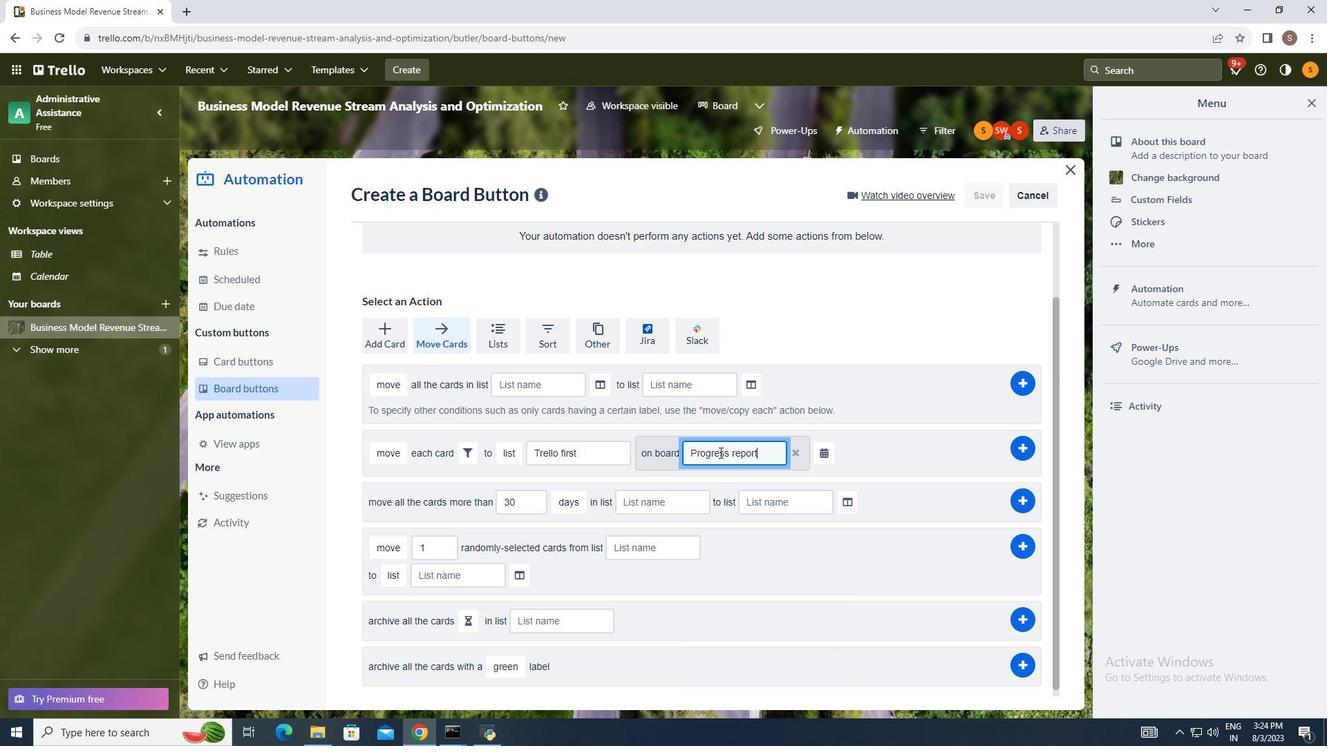 
Action: Mouse moved to (852, 435)
Screenshot: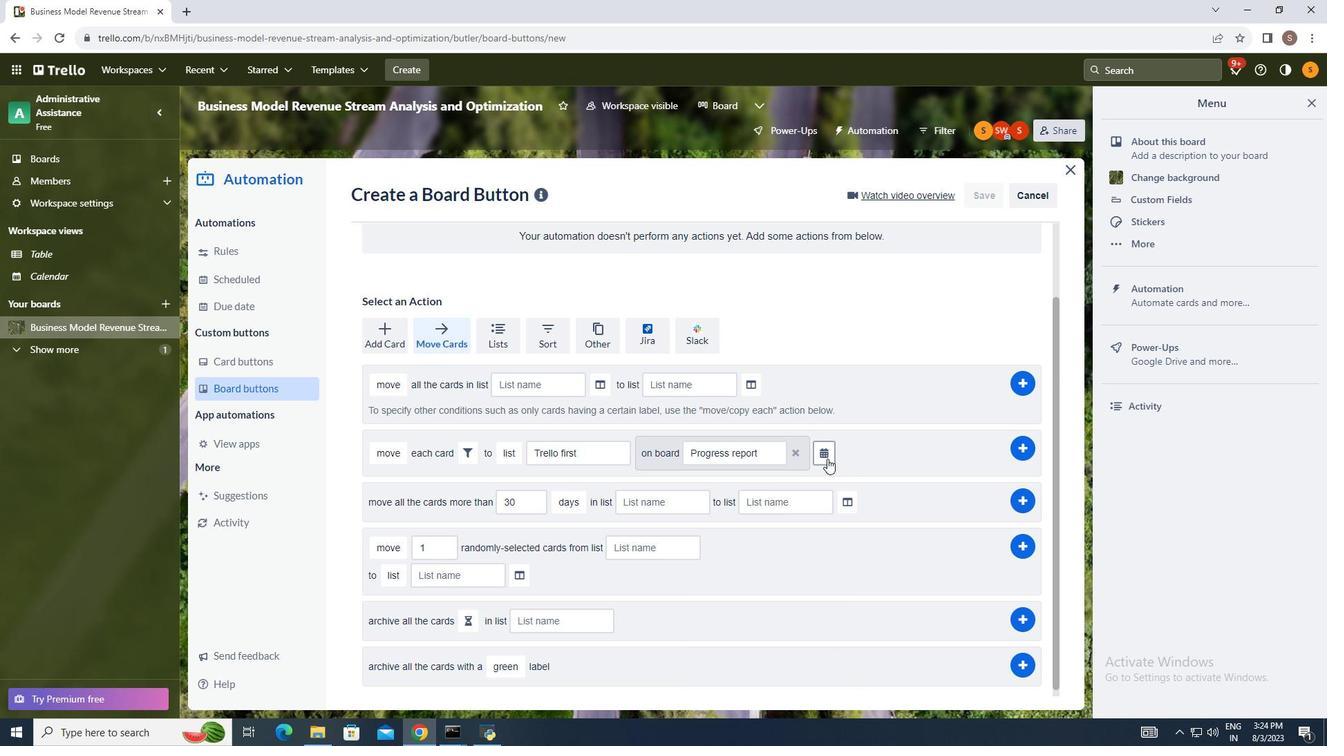 
Action: Mouse pressed left at (852, 435)
Screenshot: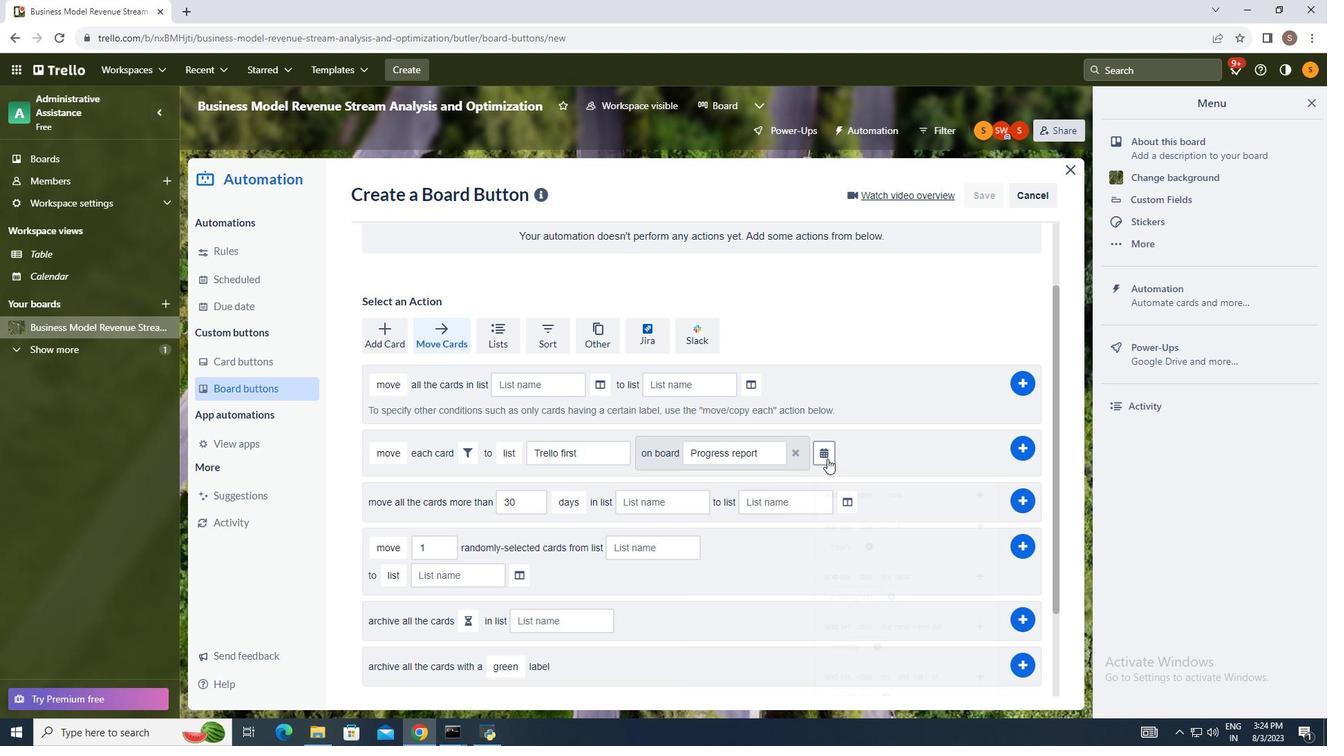 
Action: Mouse moved to (895, 498)
Screenshot: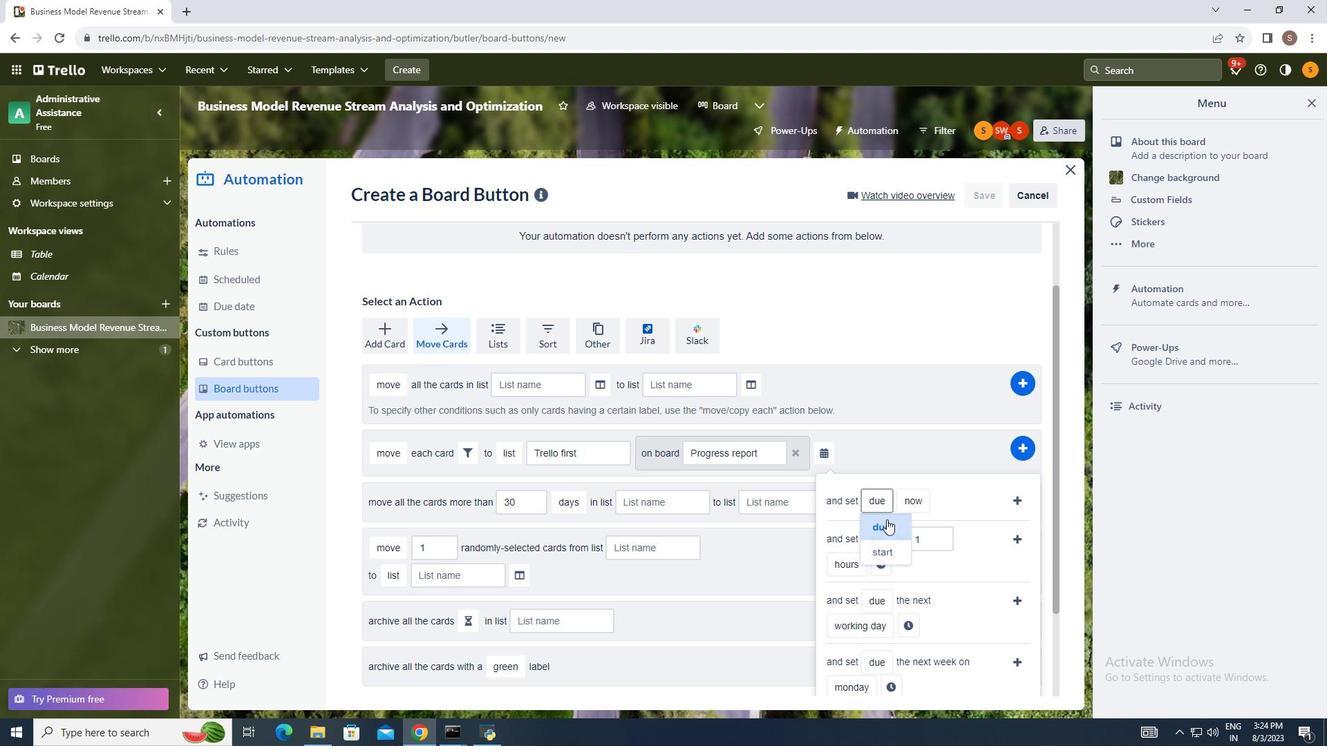 
Action: Mouse pressed left at (895, 498)
Screenshot: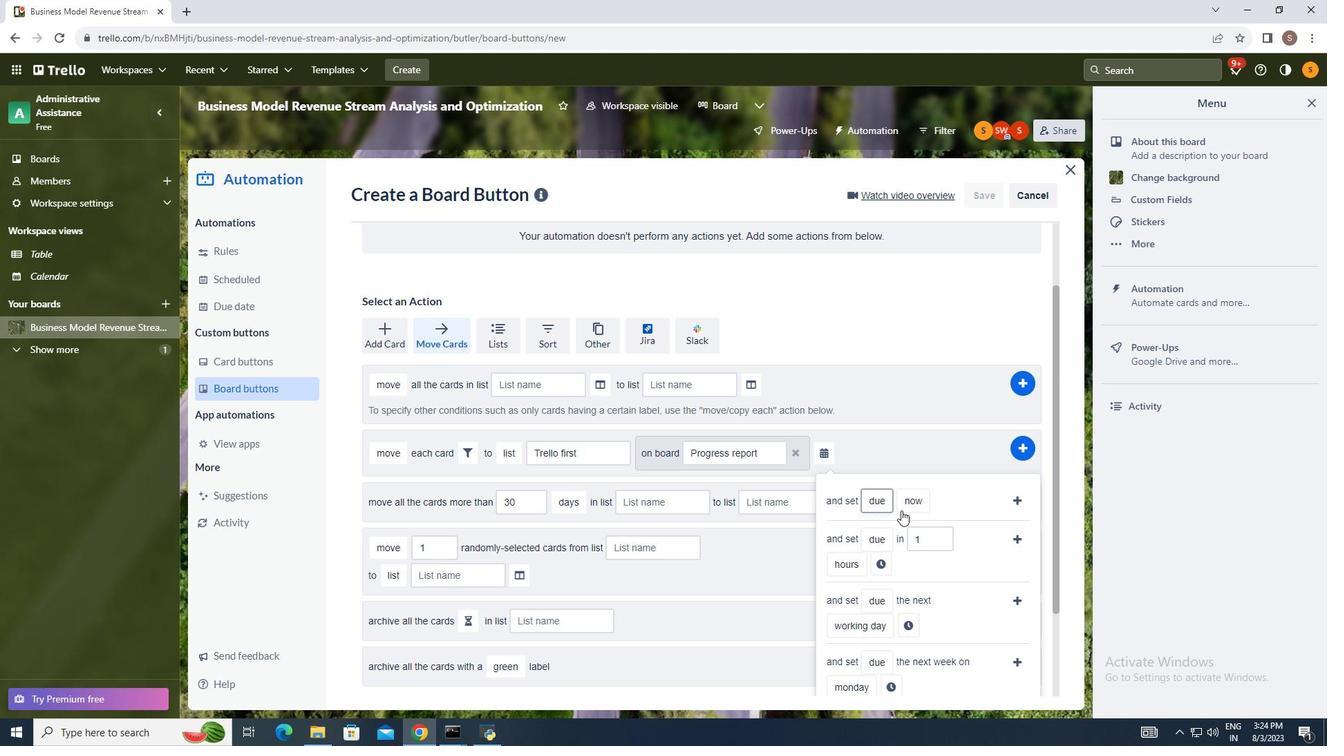 
Action: Mouse moved to (922, 480)
Screenshot: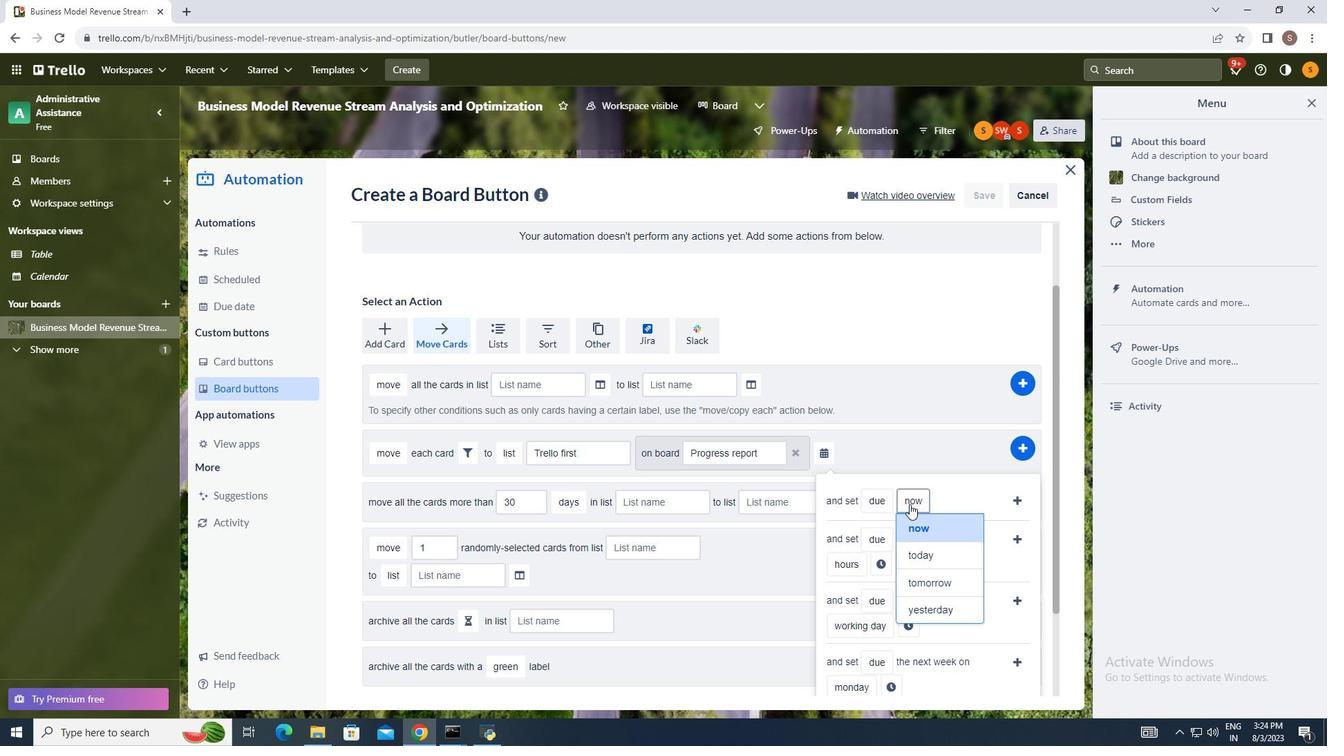 
Action: Mouse pressed left at (922, 480)
Screenshot: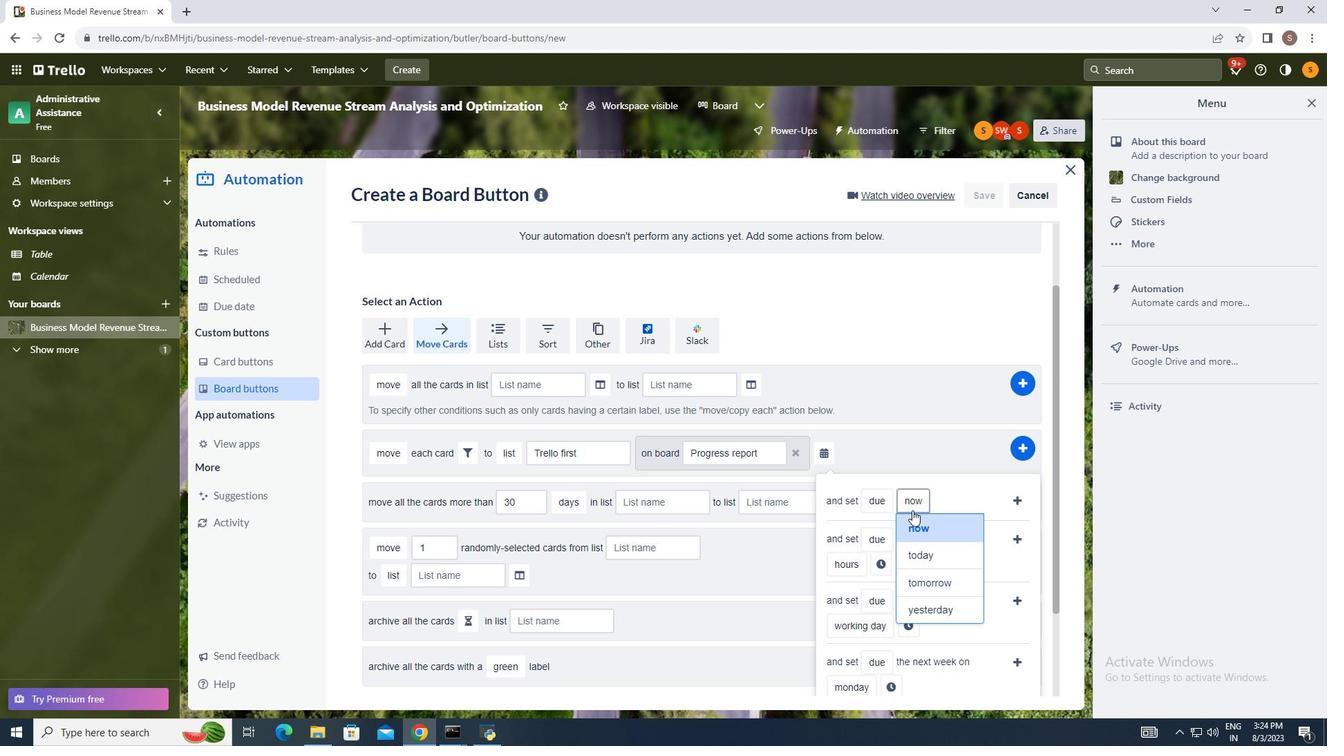 
Action: Mouse moved to (931, 502)
Screenshot: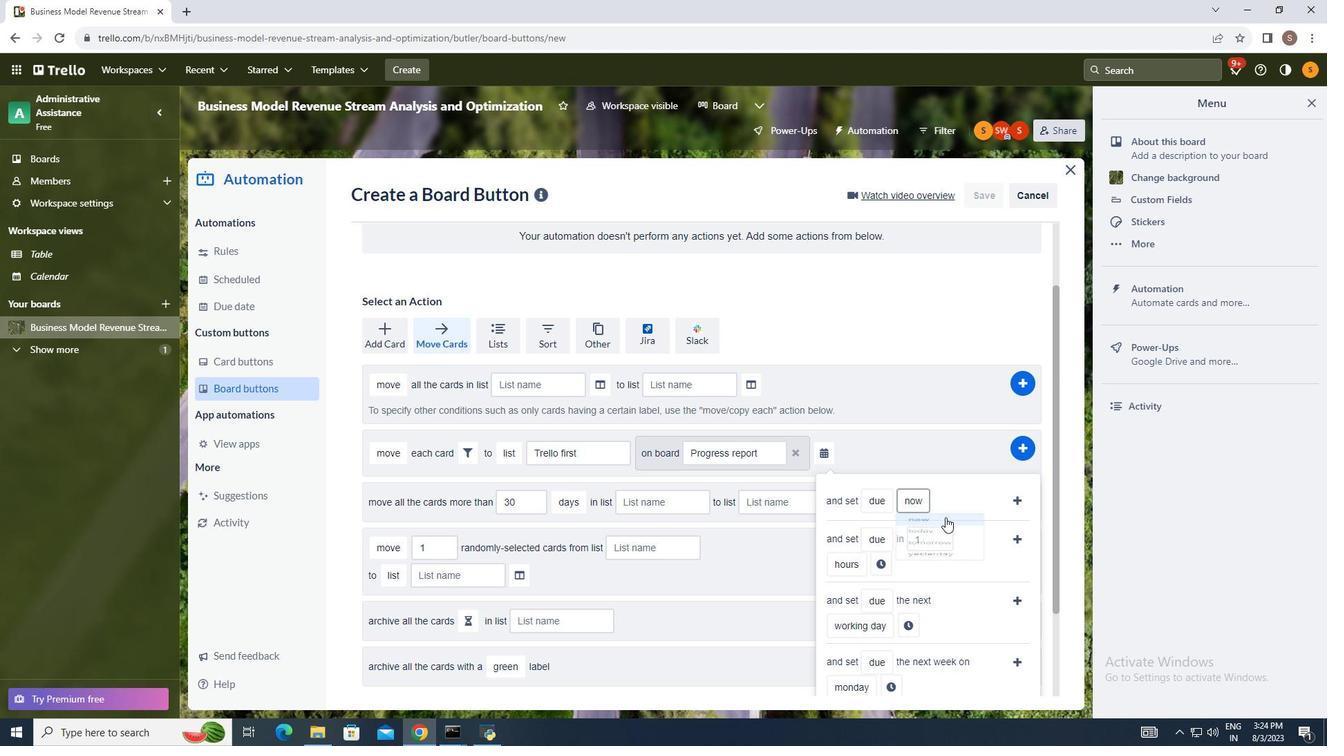 
Action: Mouse pressed left at (931, 502)
Screenshot: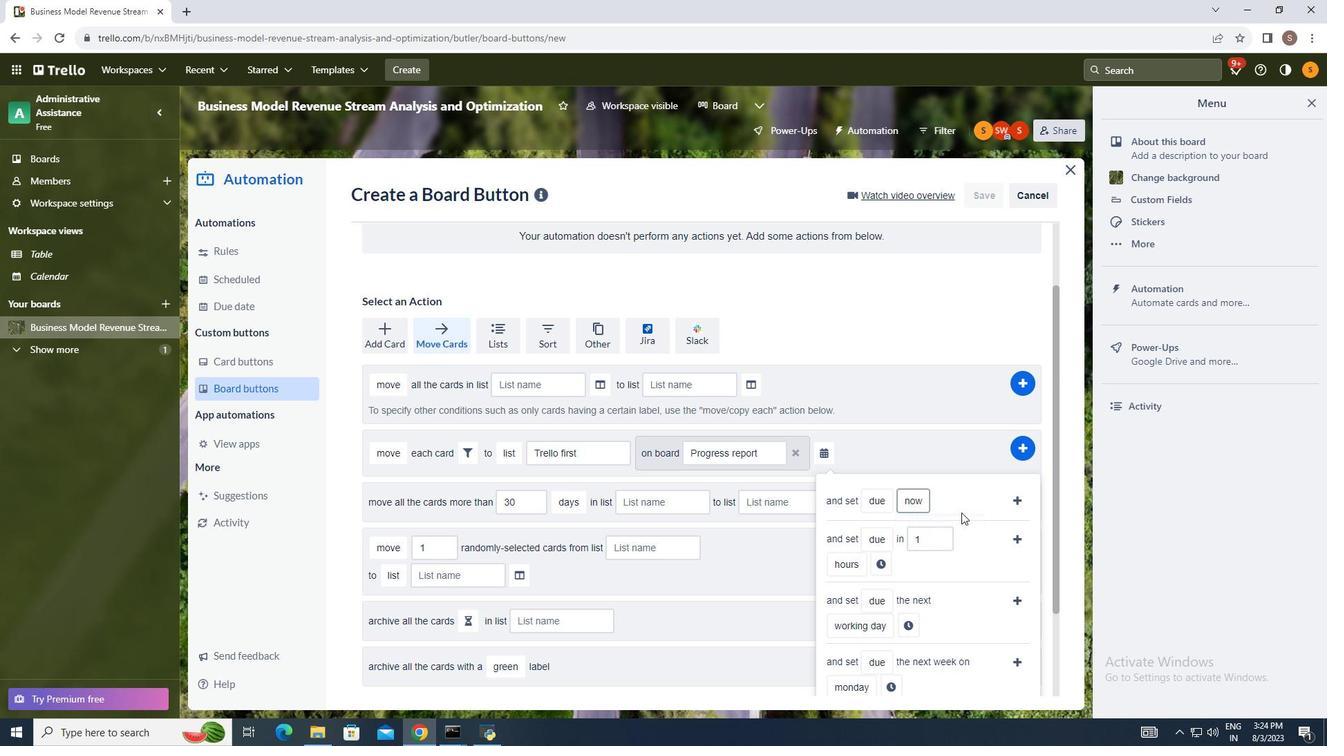 
Action: Mouse moved to (1016, 475)
Screenshot: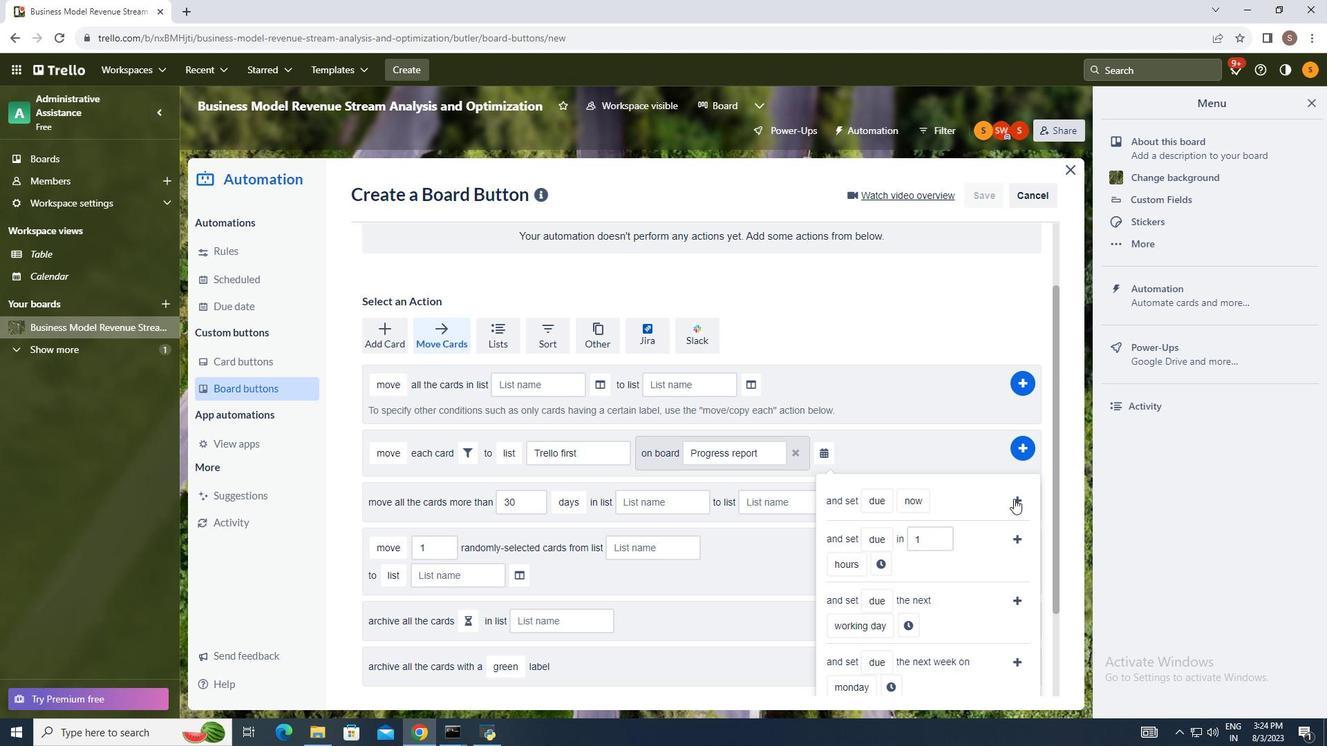 
Action: Mouse pressed left at (1016, 475)
Screenshot: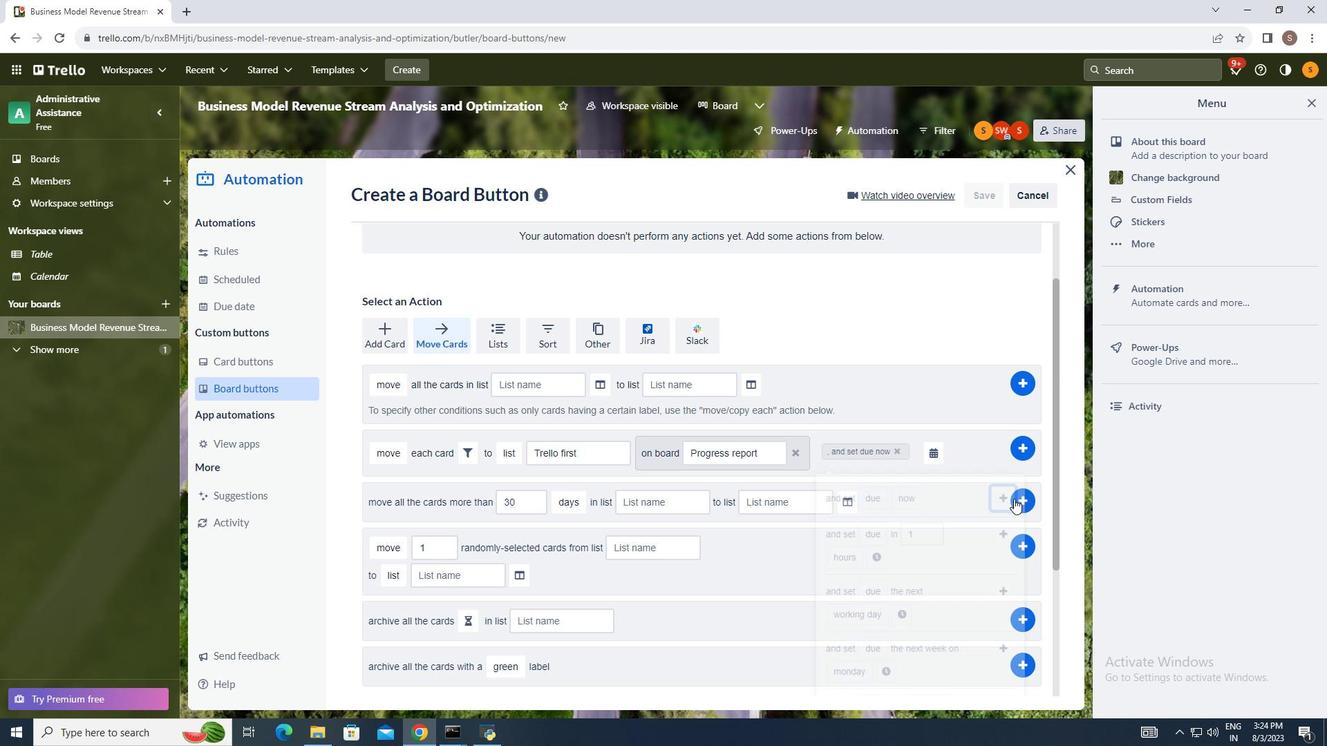 
Action: Mouse moved to (1020, 421)
Screenshot: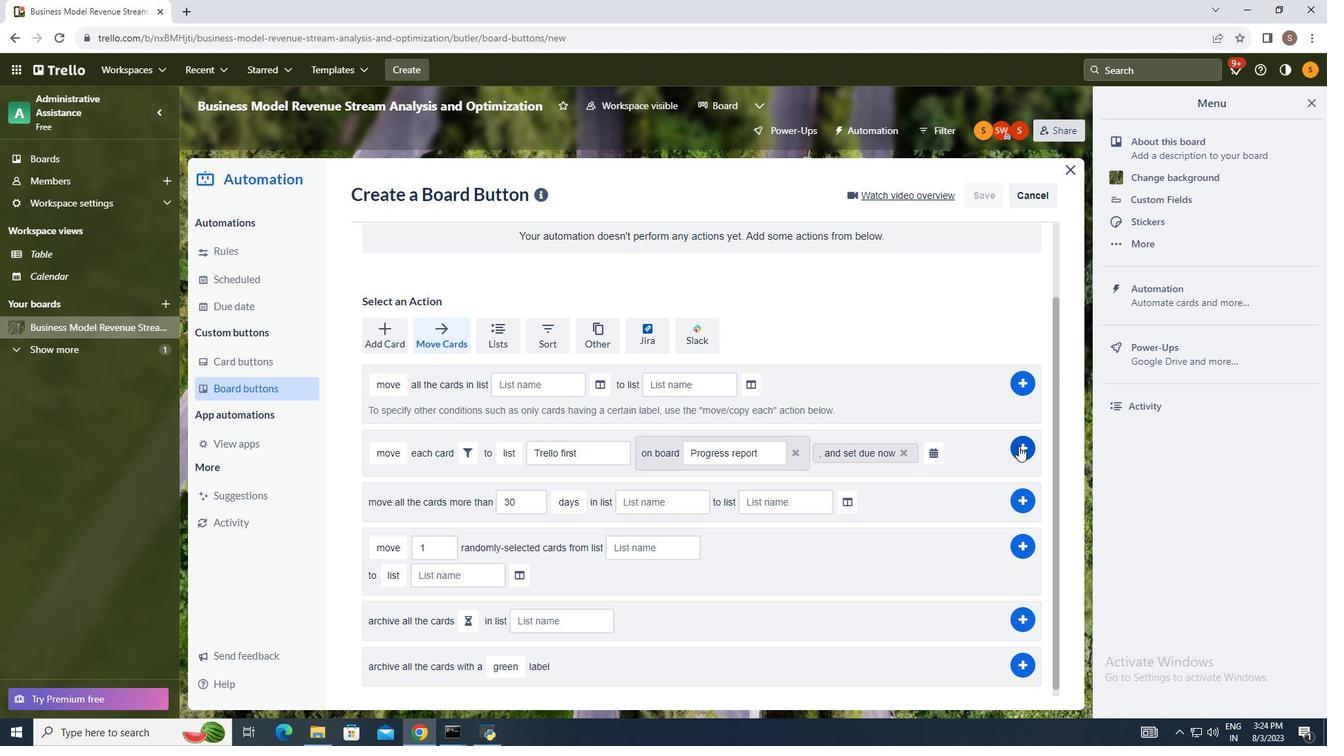 
Action: Mouse pressed left at (1020, 421)
Screenshot: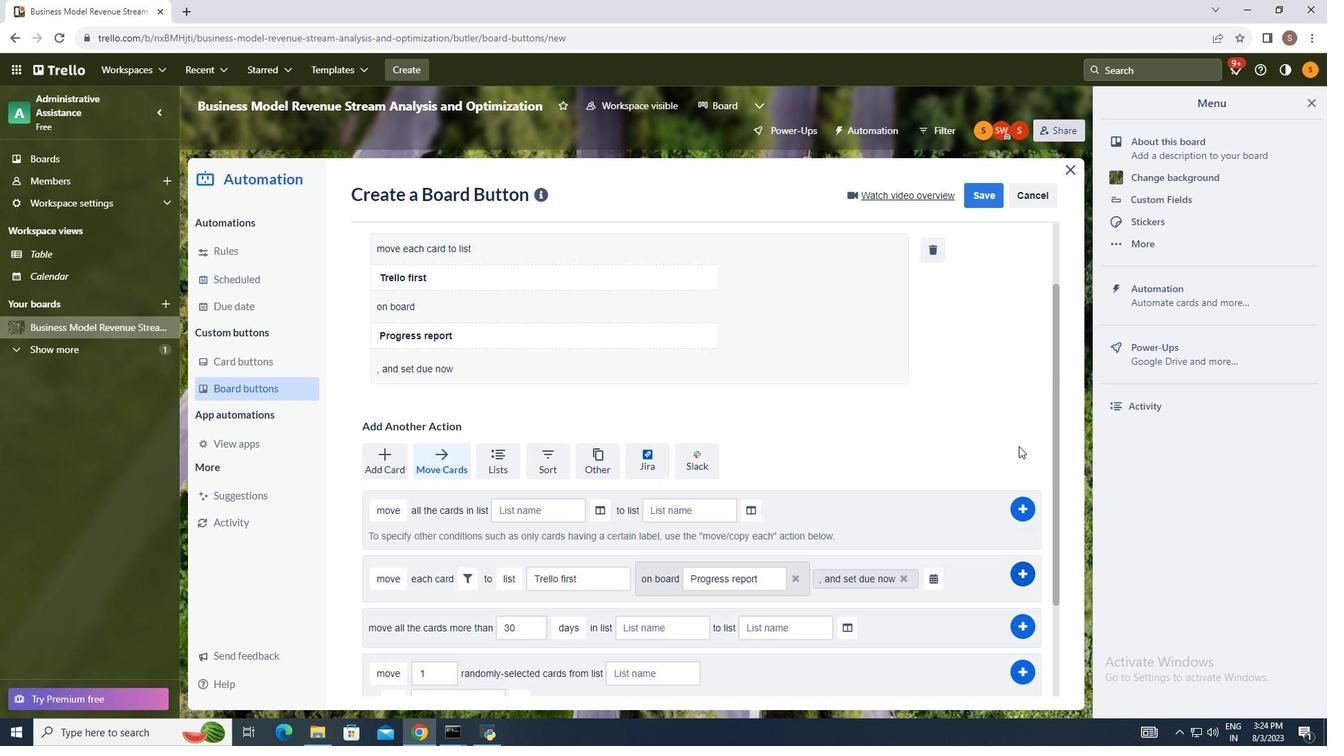 
Action: Mouse moved to (881, 286)
Screenshot: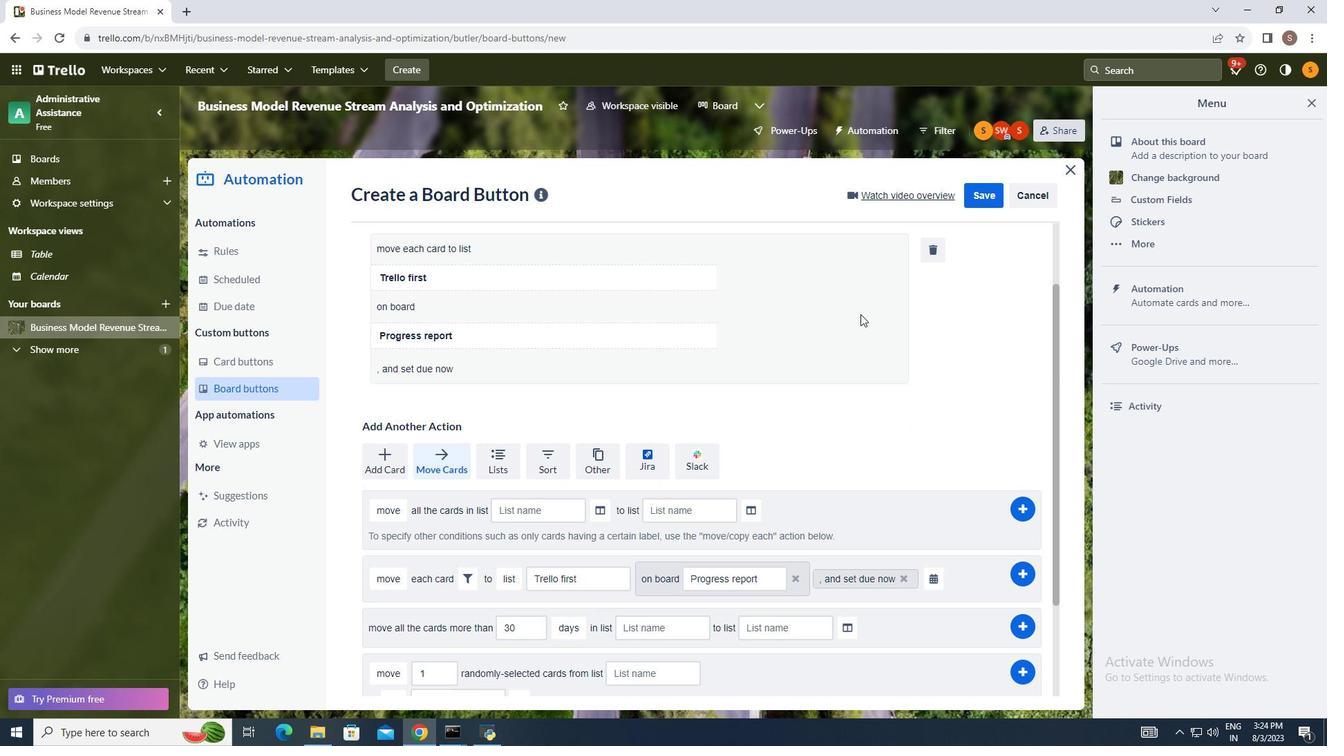 
